 Task: Add Attachment from Trello to Card Card0000000078 in Board Board0000000020 in Workspace WS0000000007 in Trello. Add Cover Blue to Card Card0000000078 in Board Board0000000020 in Workspace WS0000000007 in Trello. Add "Copy Card To …" Button titled Button0000000078 to "bottom" of the list "To Do" to Card Card0000000078 in Board Board0000000020 in Workspace WS0000000007 in Trello. Add Description DS0000000078 to Card Card0000000078 in Board Board0000000020 in Workspace WS0000000007 in Trello. Add Comment CM0000000078 to Card Card0000000078 in Board Board0000000020 in Workspace WS0000000007 in Trello
Action: Mouse moved to (592, 44)
Screenshot: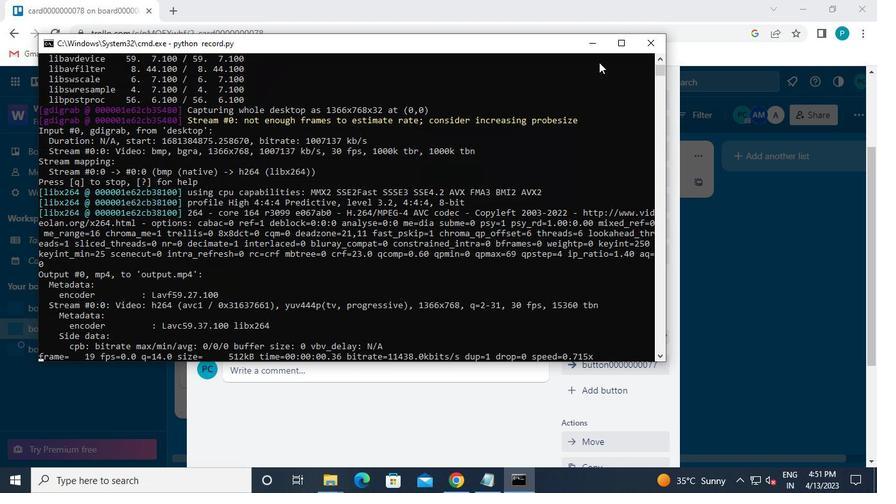 
Action: Mouse pressed left at (592, 44)
Screenshot: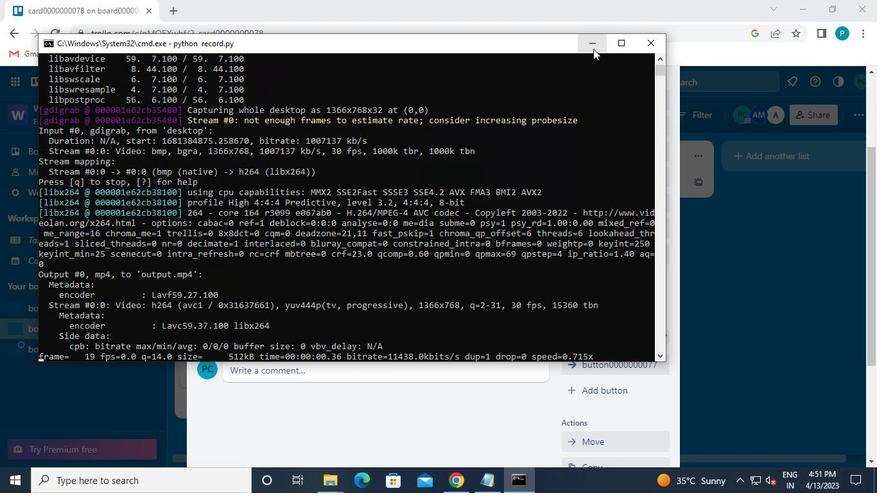 
Action: Mouse moved to (571, 199)
Screenshot: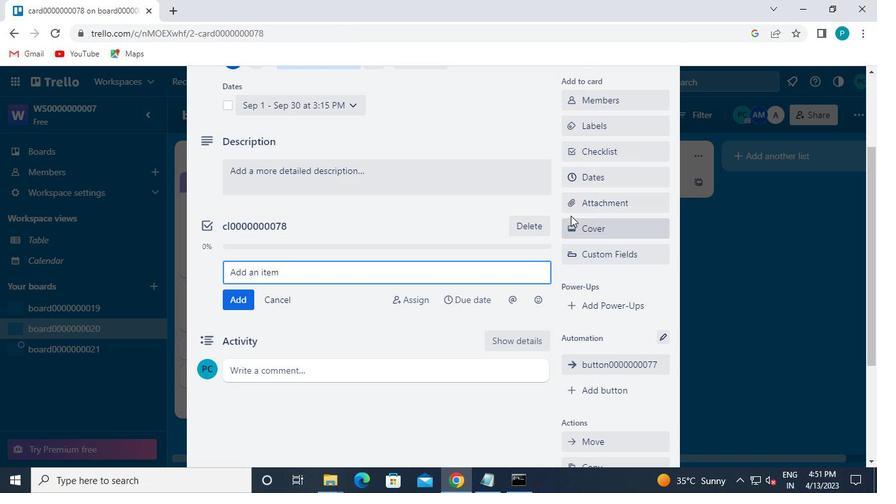 
Action: Mouse pressed left at (571, 199)
Screenshot: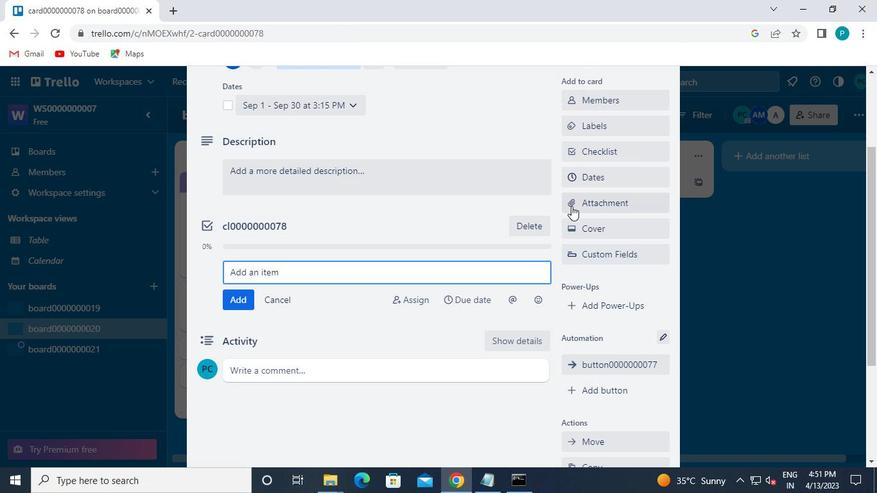 
Action: Mouse moved to (577, 156)
Screenshot: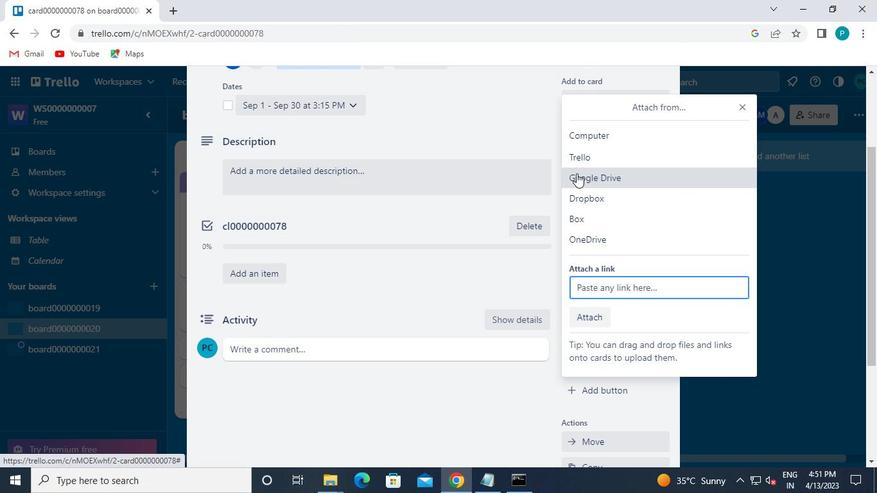 
Action: Mouse pressed left at (577, 156)
Screenshot: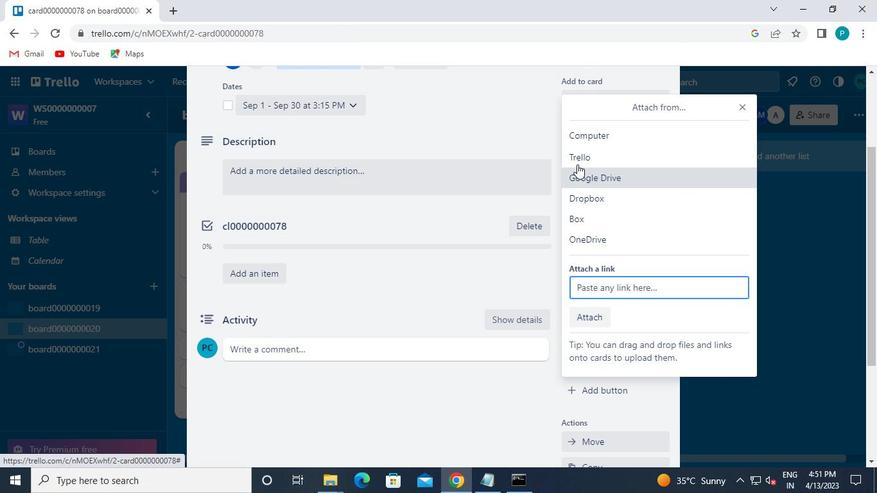 
Action: Mouse moved to (591, 236)
Screenshot: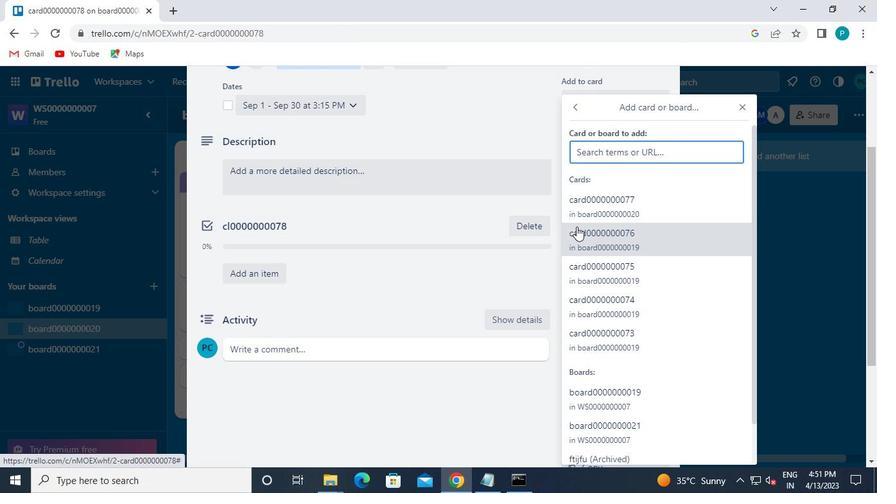 
Action: Mouse pressed left at (591, 236)
Screenshot: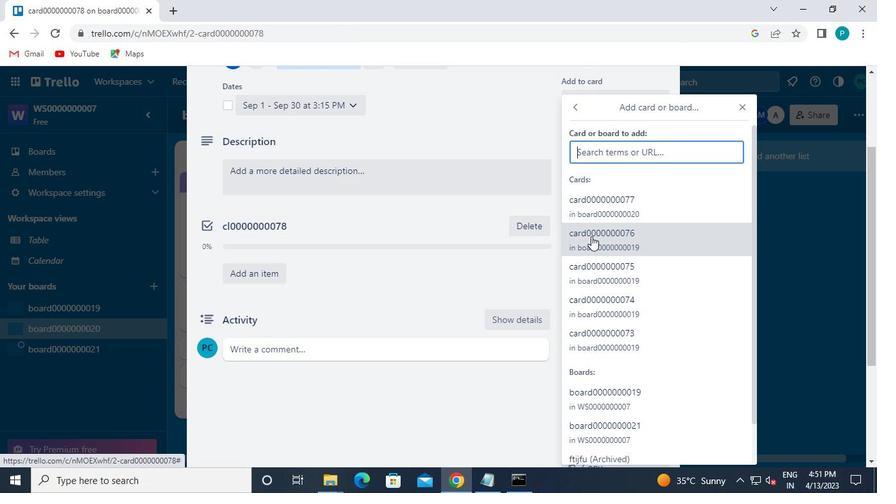 
Action: Mouse moved to (584, 392)
Screenshot: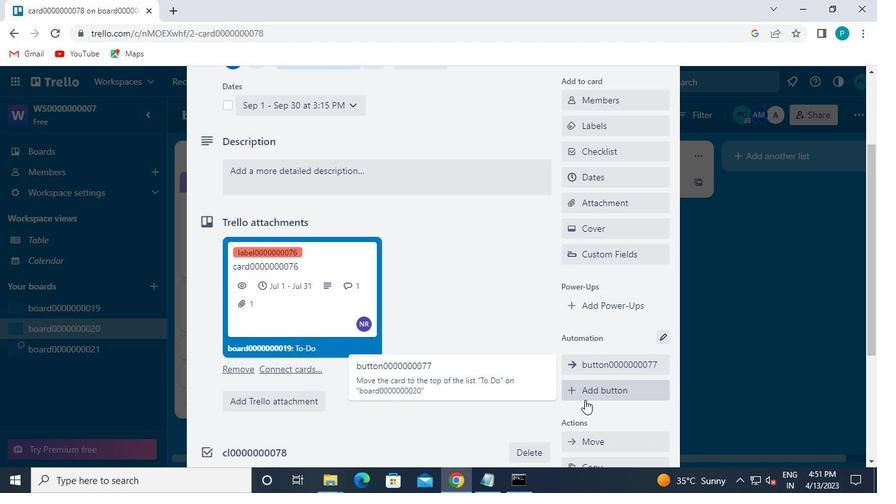 
Action: Mouse pressed left at (584, 392)
Screenshot: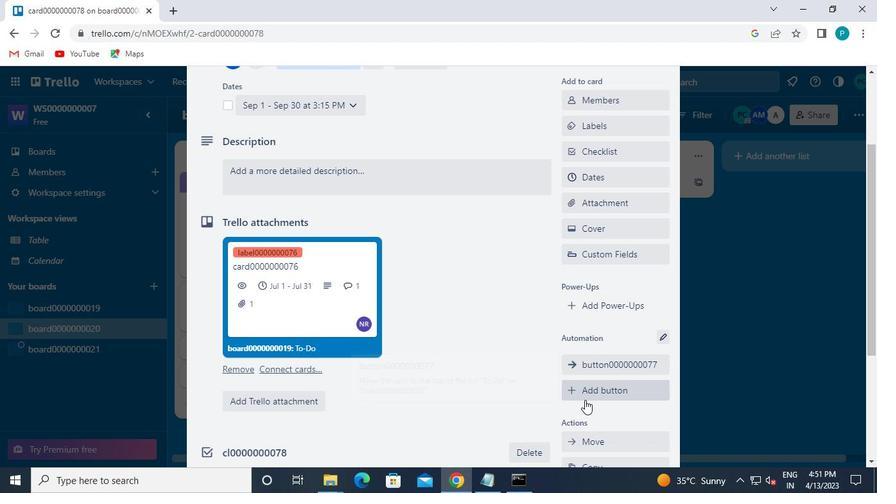 
Action: Mouse moved to (748, 111)
Screenshot: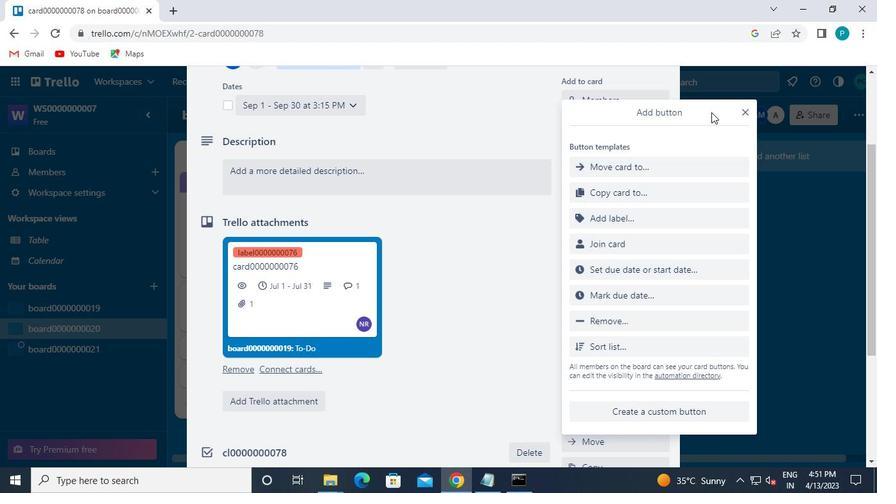 
Action: Mouse pressed left at (748, 111)
Screenshot: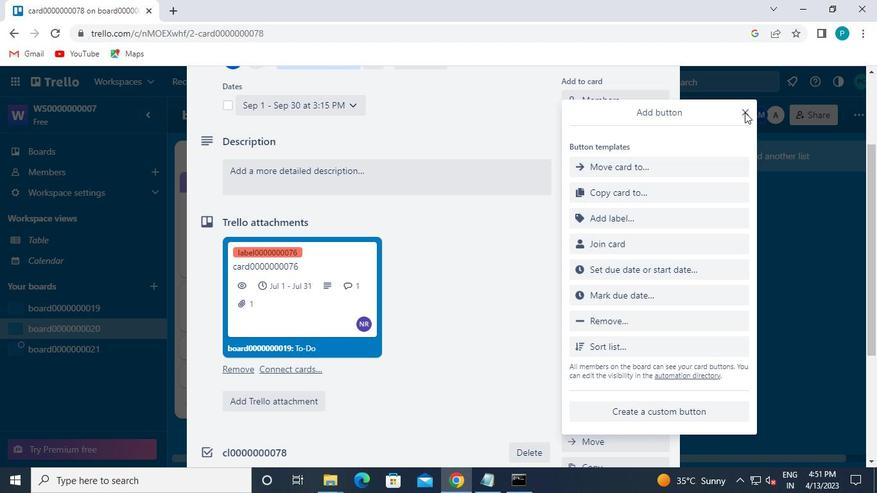 
Action: Mouse moved to (607, 224)
Screenshot: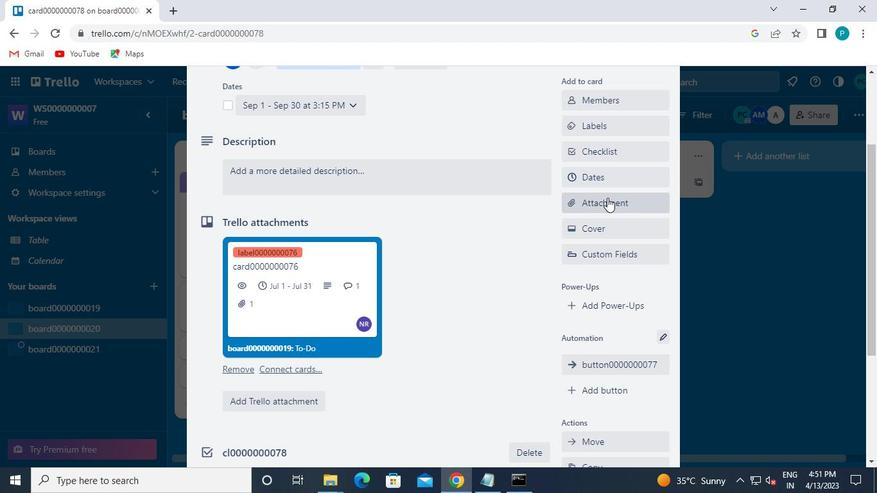 
Action: Mouse pressed left at (607, 224)
Screenshot: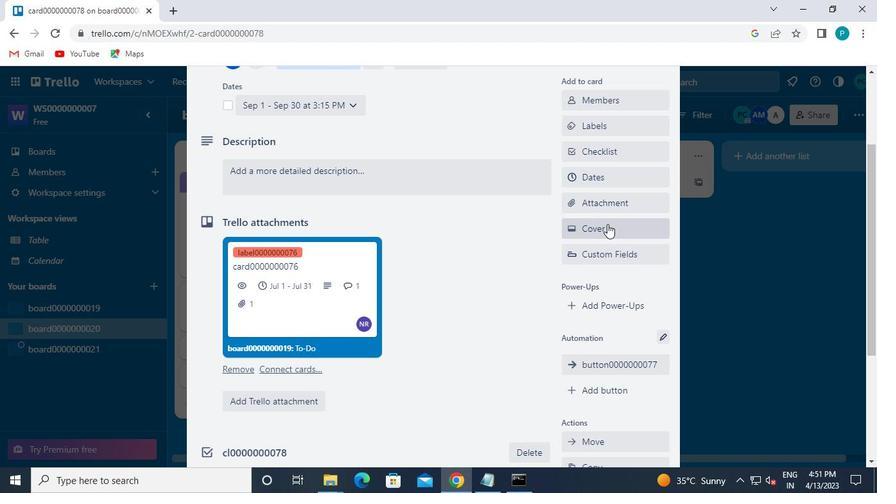 
Action: Mouse moved to (731, 222)
Screenshot: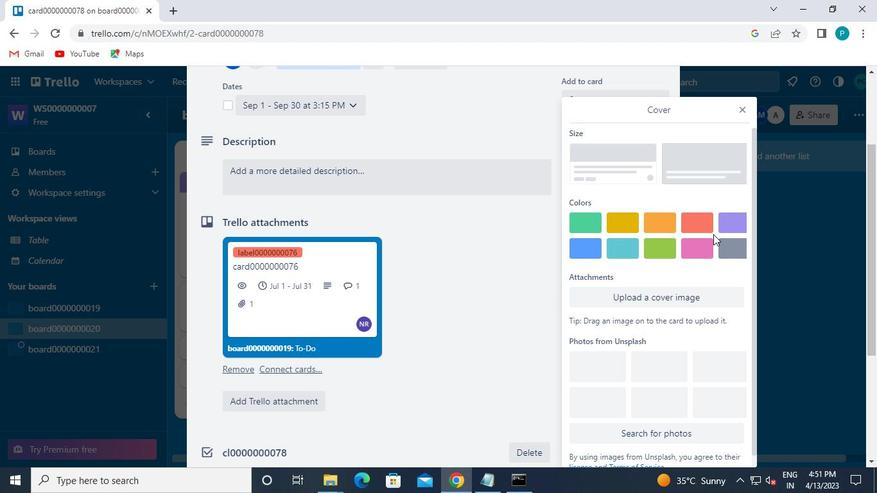 
Action: Mouse pressed left at (731, 222)
Screenshot: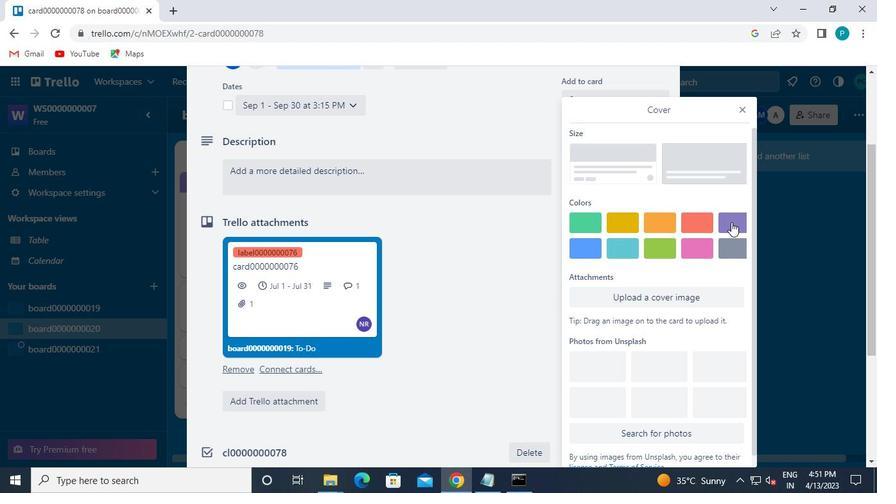 
Action: Mouse moved to (601, 270)
Screenshot: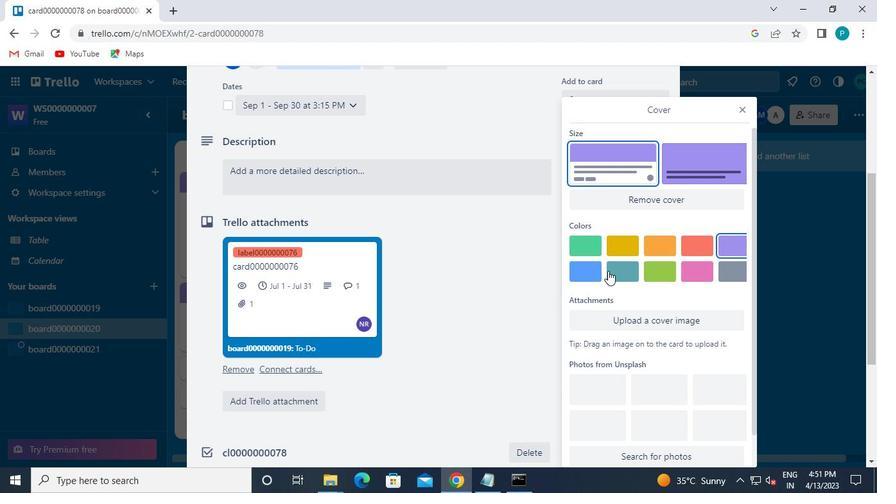 
Action: Mouse pressed left at (601, 270)
Screenshot: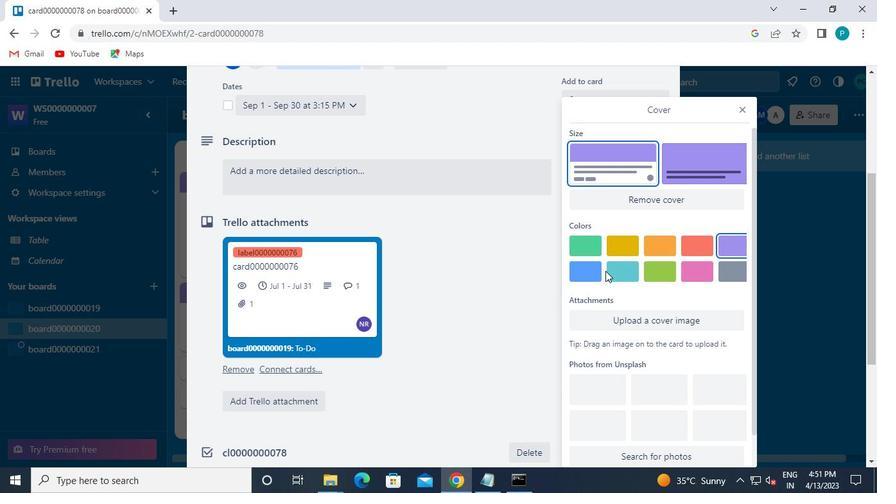 
Action: Mouse moved to (595, 270)
Screenshot: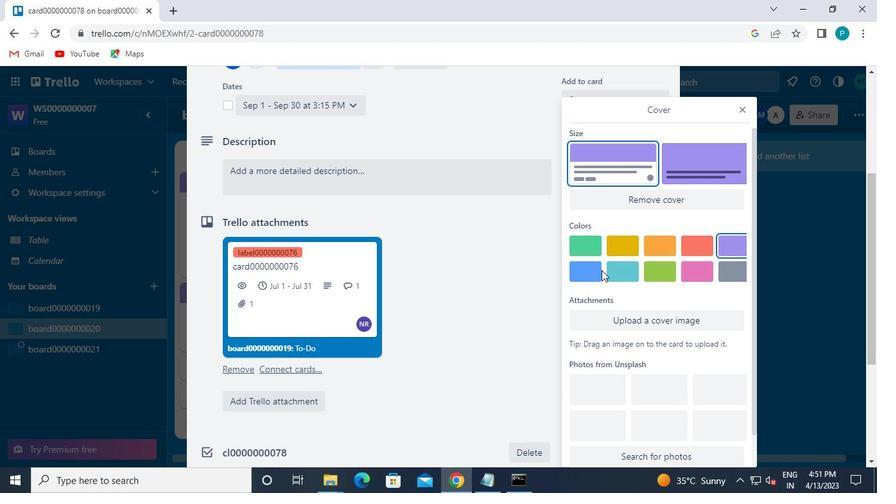 
Action: Mouse pressed left at (595, 270)
Screenshot: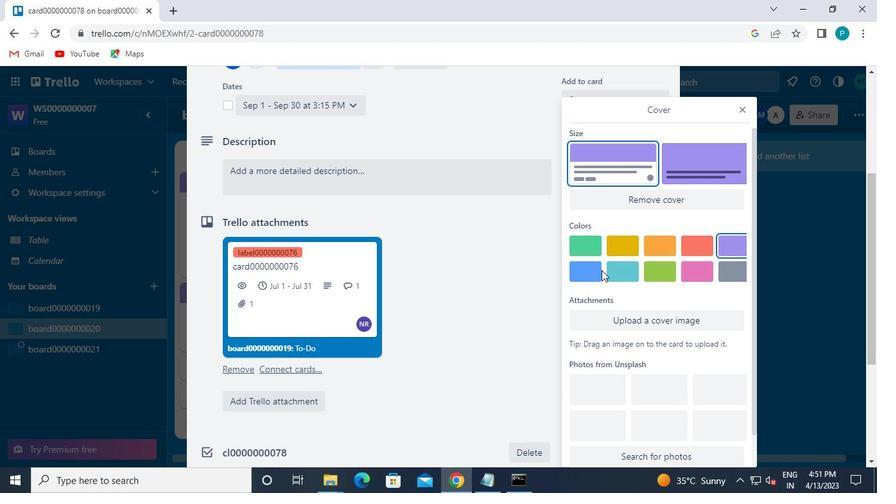 
Action: Mouse moved to (746, 105)
Screenshot: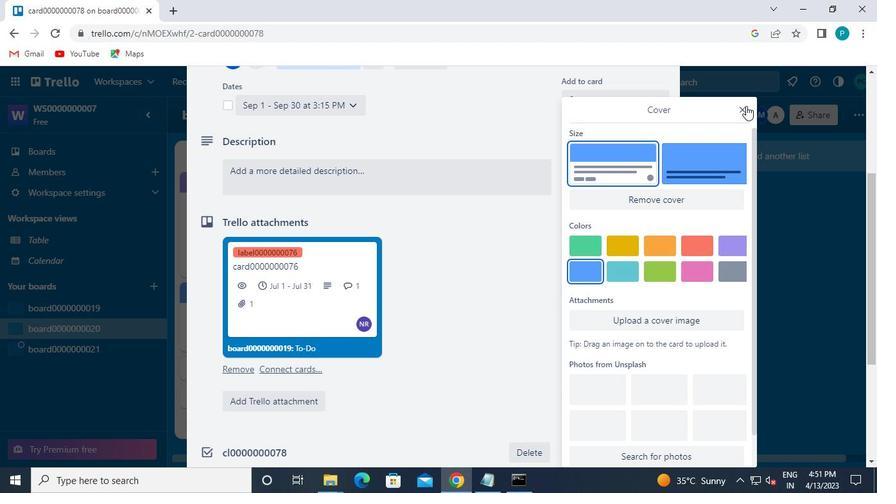 
Action: Mouse pressed left at (746, 105)
Screenshot: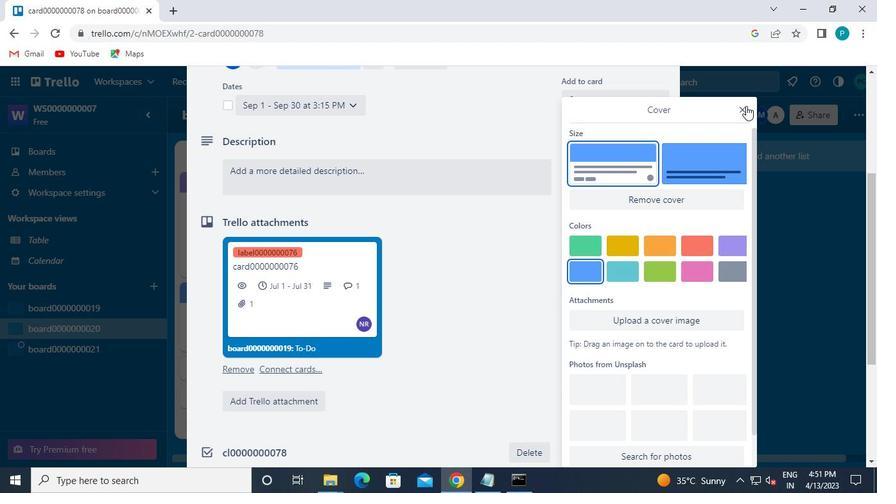 
Action: Mouse moved to (621, 364)
Screenshot: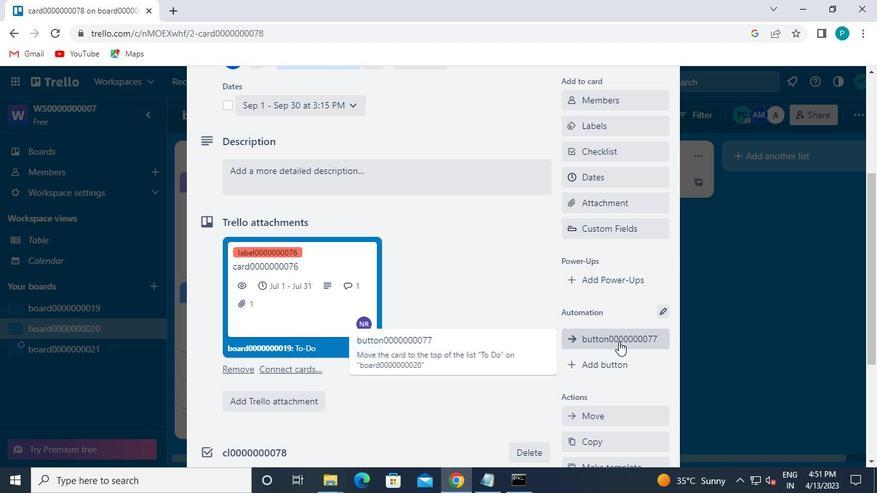
Action: Mouse pressed left at (621, 364)
Screenshot: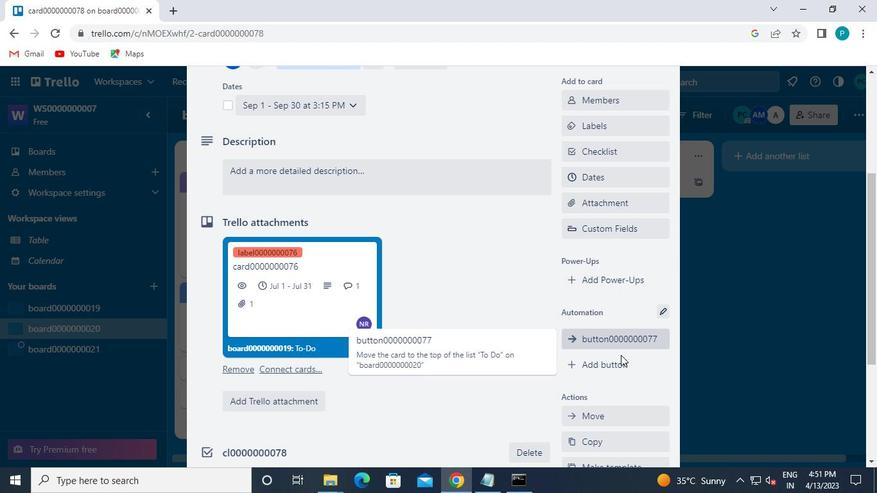 
Action: Mouse moved to (598, 194)
Screenshot: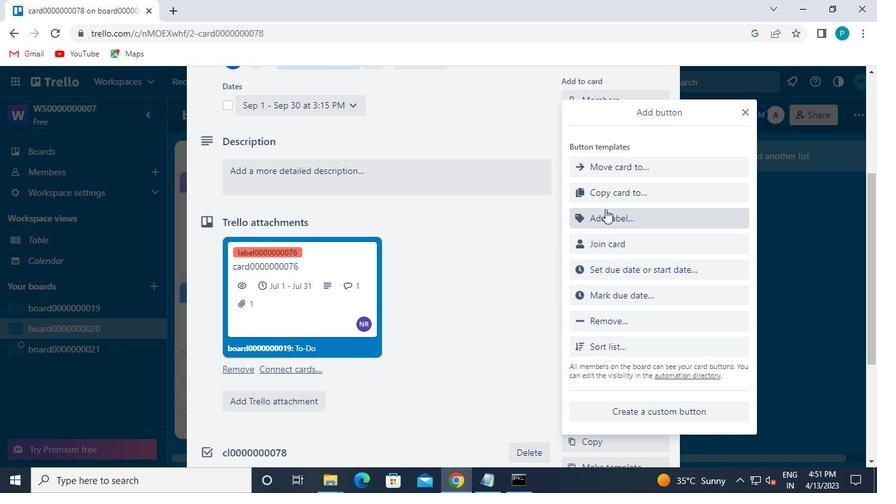 
Action: Mouse pressed left at (598, 194)
Screenshot: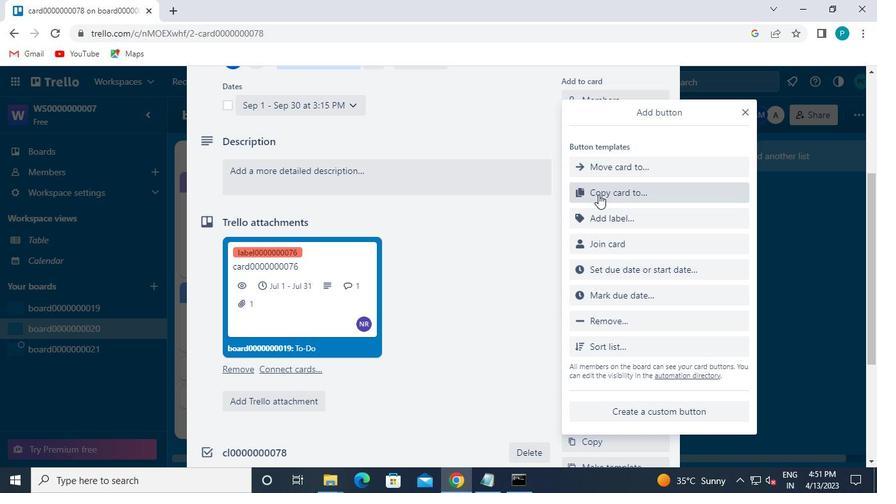 
Action: Mouse moved to (619, 162)
Screenshot: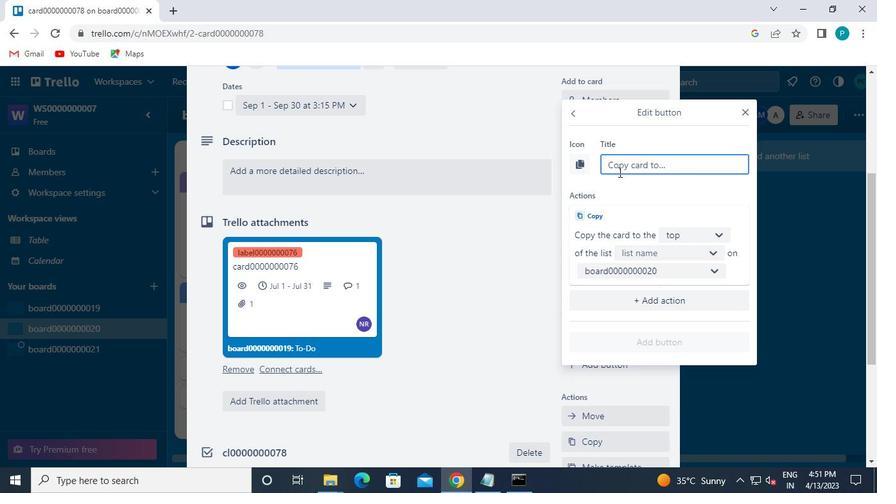 
Action: Mouse pressed left at (619, 162)
Screenshot: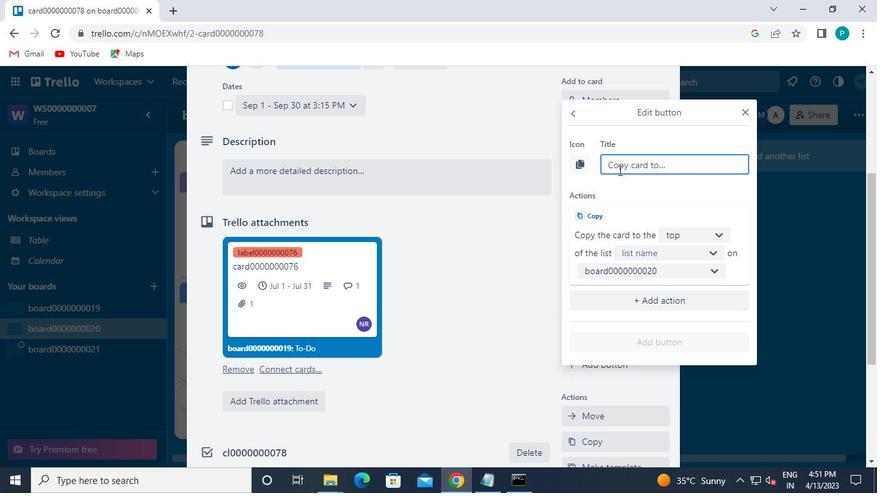 
Action: Mouse moved to (28, 493)
Screenshot: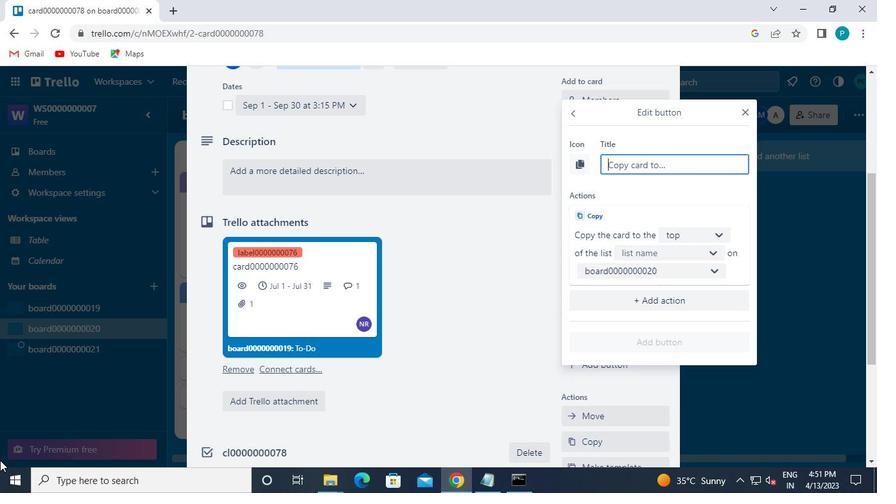 
Action: Keyboard b
Screenshot: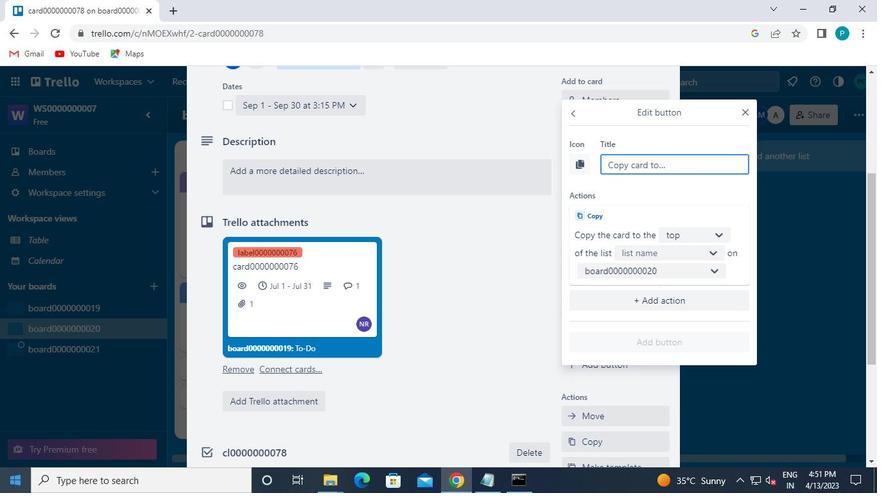 
Action: Keyboard u
Screenshot: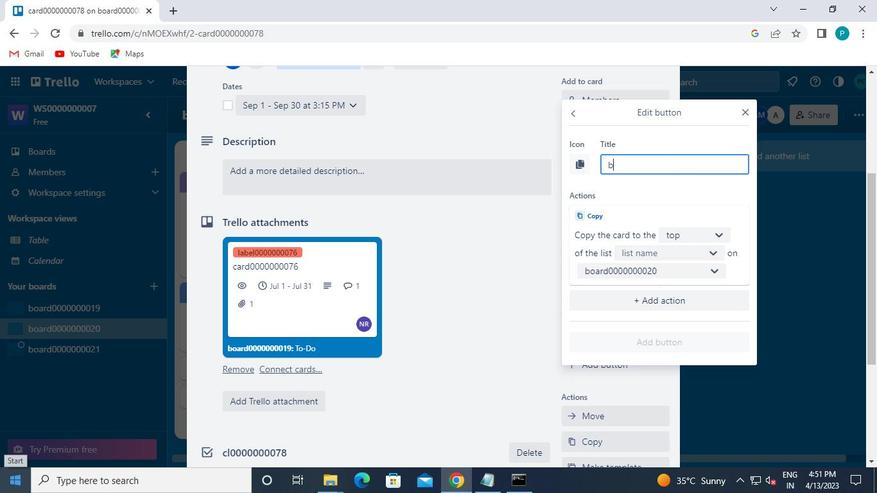 
Action: Keyboard t
Screenshot: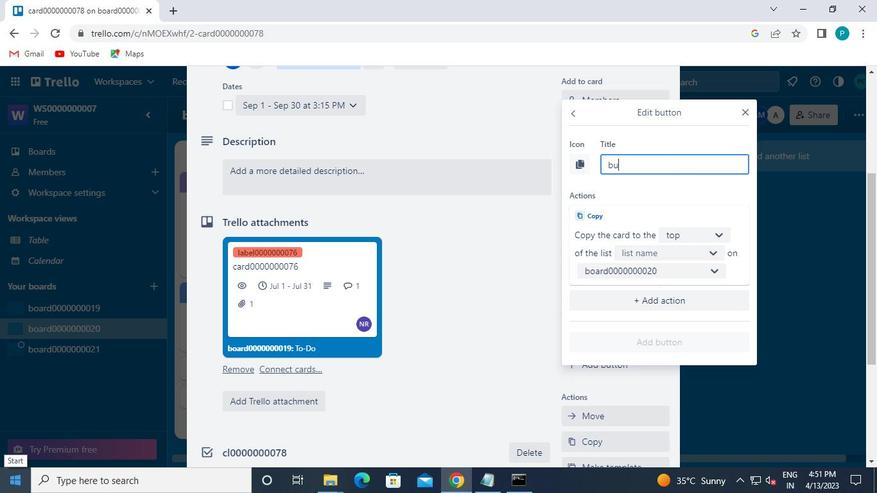 
Action: Keyboard t
Screenshot: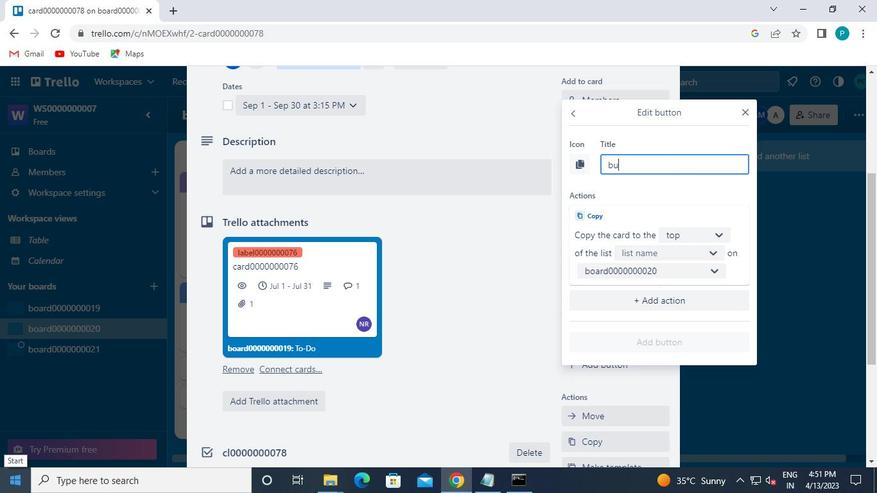 
Action: Keyboard o
Screenshot: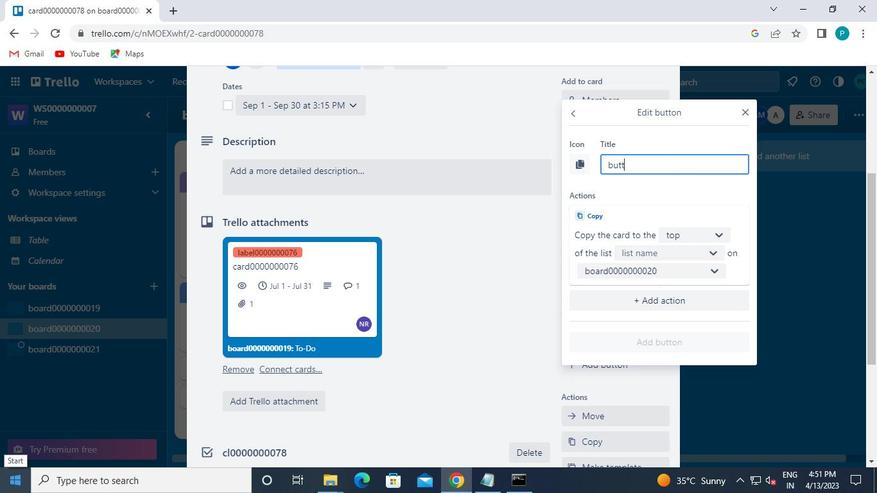 
Action: Keyboard n
Screenshot: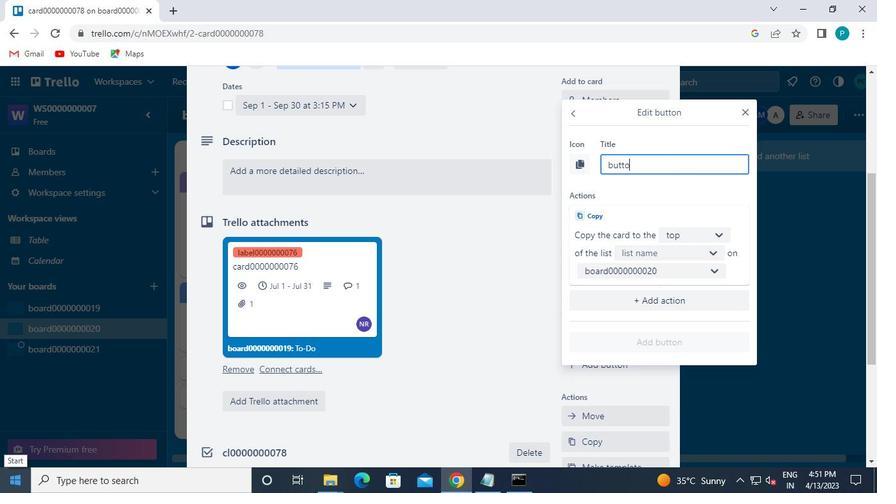 
Action: Keyboard 0
Screenshot: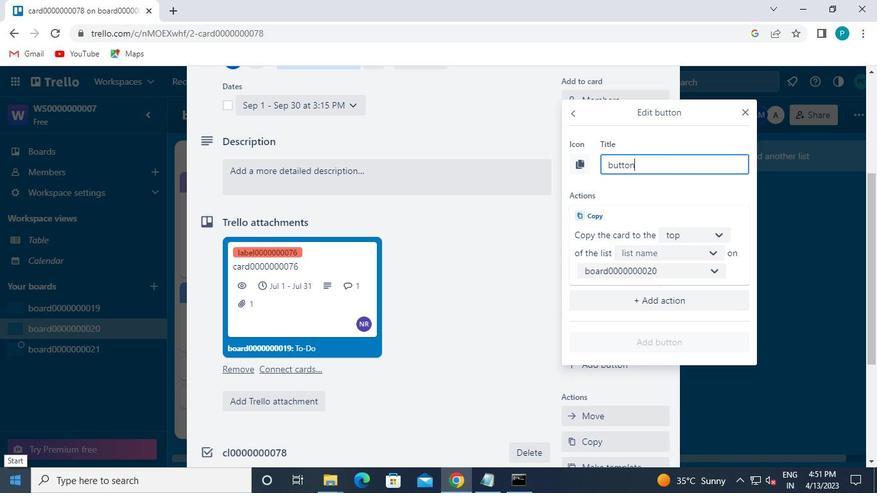 
Action: Keyboard 0
Screenshot: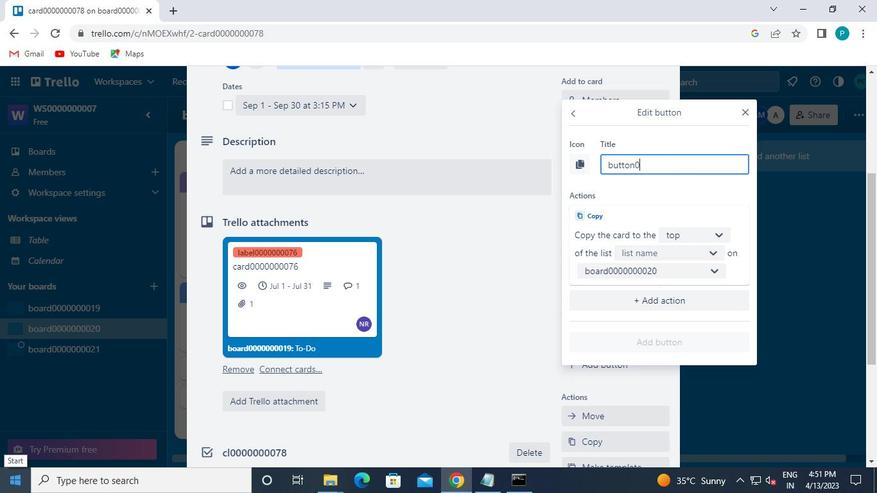
Action: Keyboard 0
Screenshot: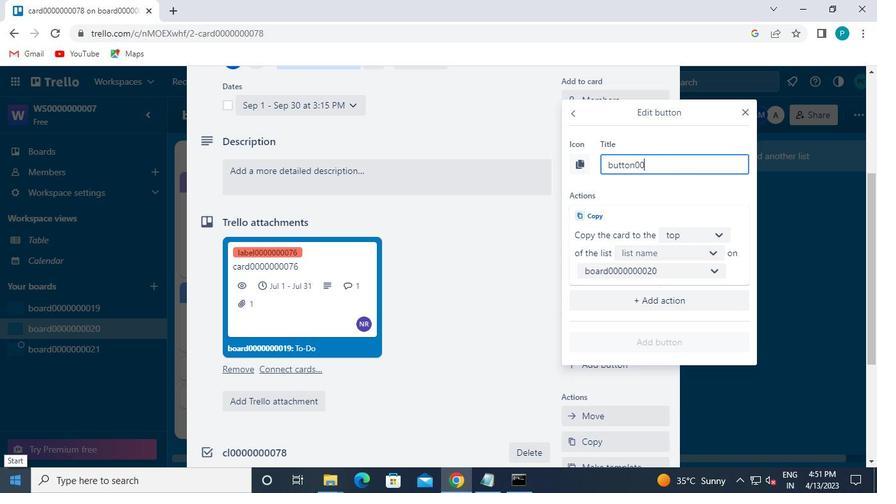 
Action: Keyboard 0
Screenshot: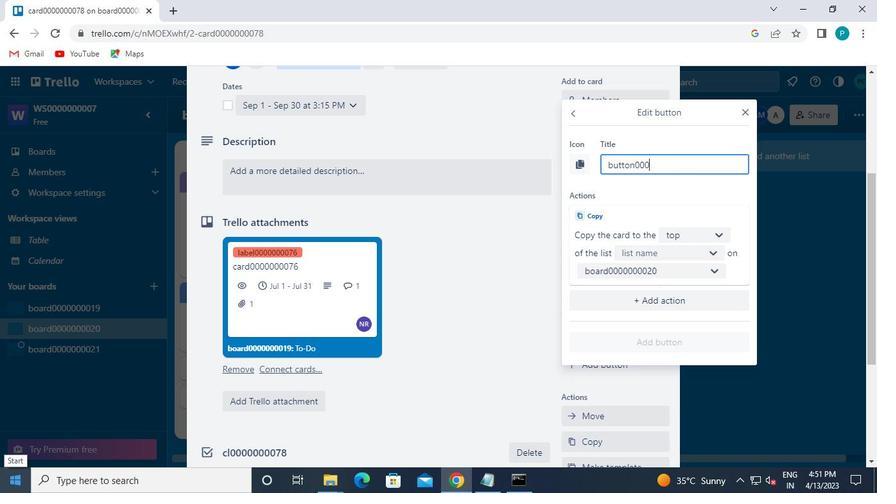
Action: Keyboard 0
Screenshot: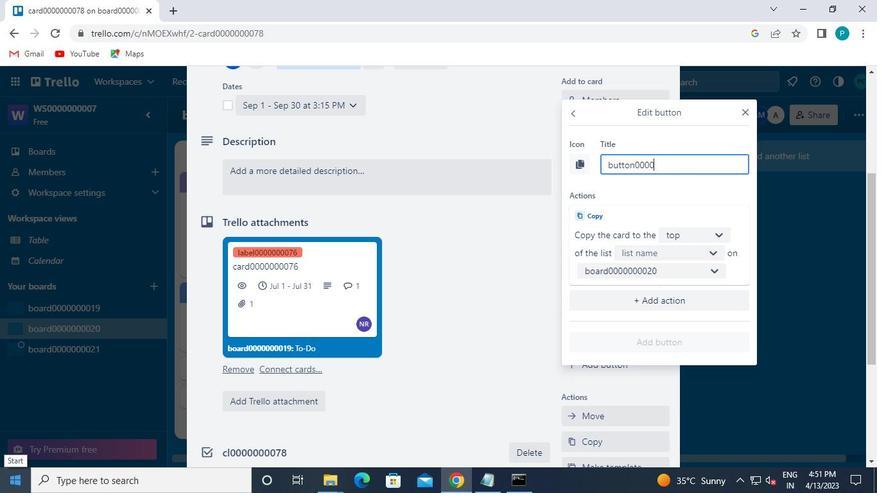 
Action: Keyboard 0
Screenshot: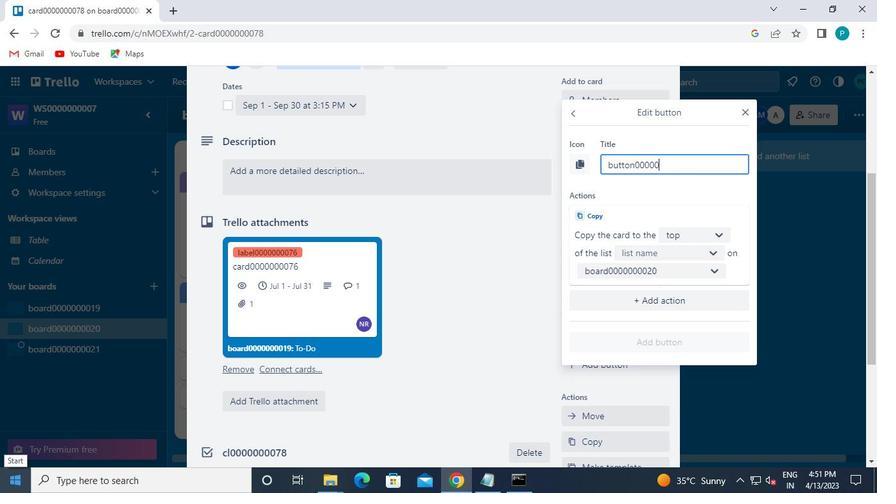 
Action: Keyboard 0
Screenshot: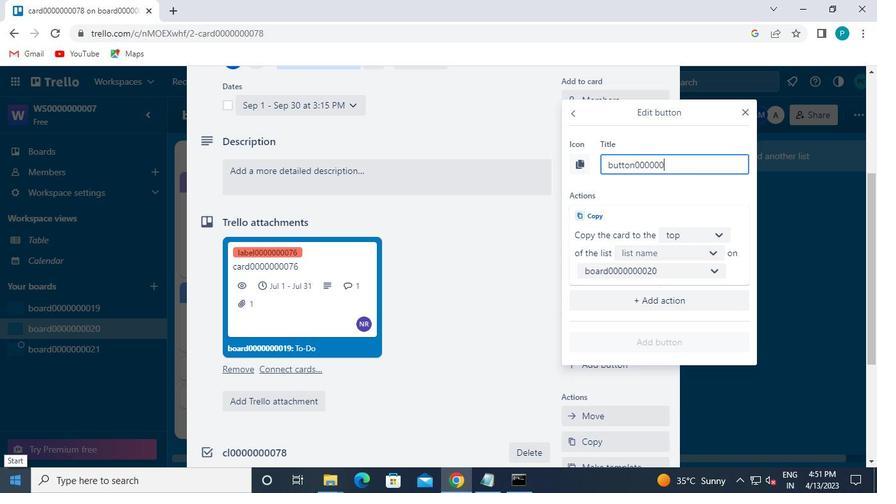 
Action: Keyboard 0
Screenshot: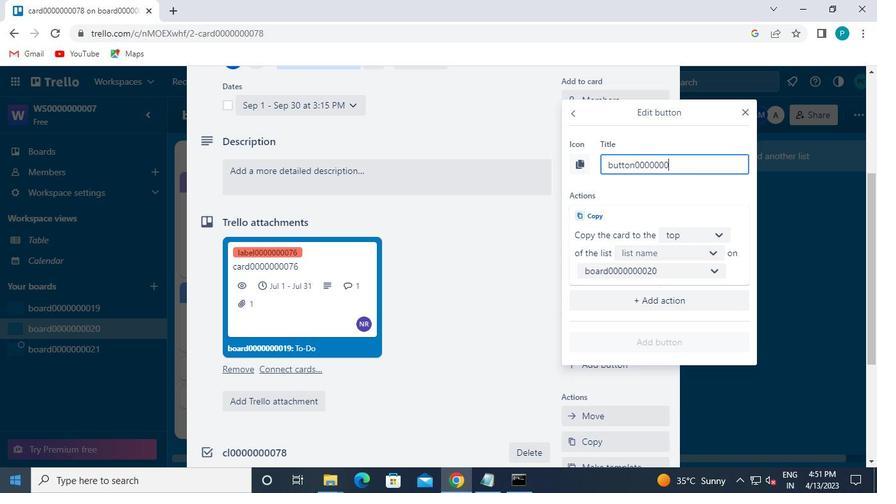 
Action: Keyboard 7
Screenshot: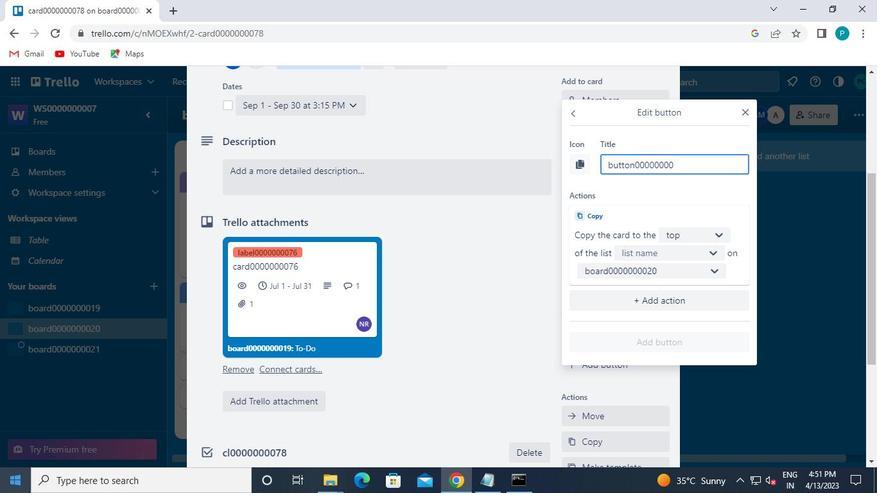 
Action: Keyboard 8
Screenshot: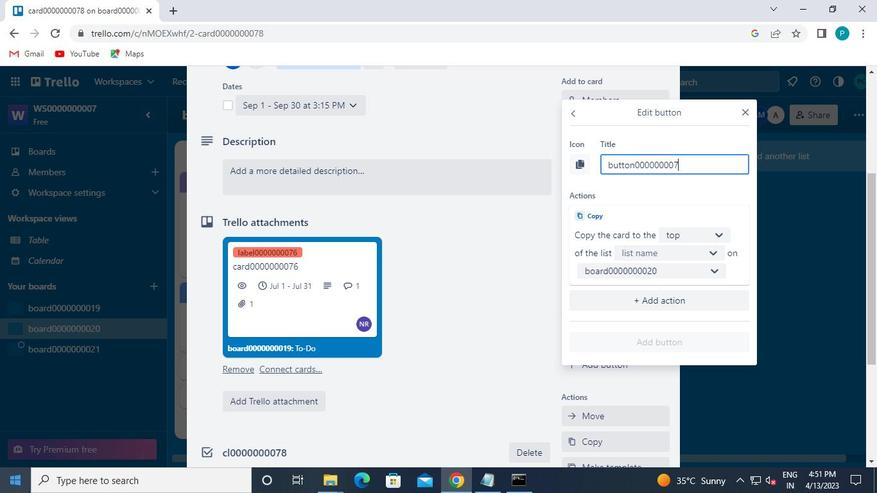 
Action: Mouse moved to (692, 239)
Screenshot: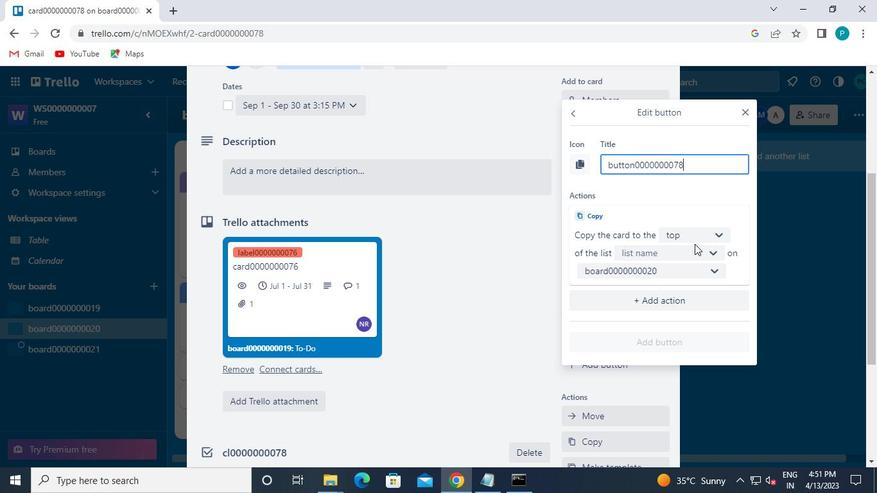 
Action: Mouse pressed left at (692, 239)
Screenshot: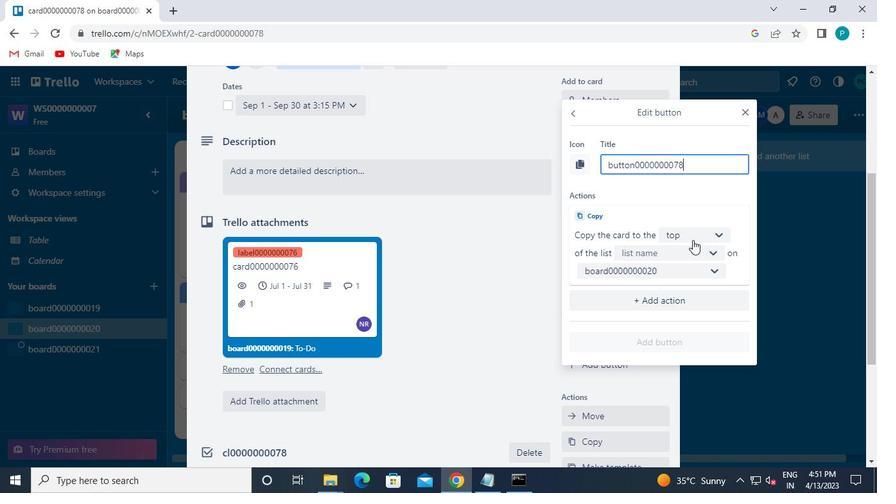 
Action: Mouse moved to (702, 282)
Screenshot: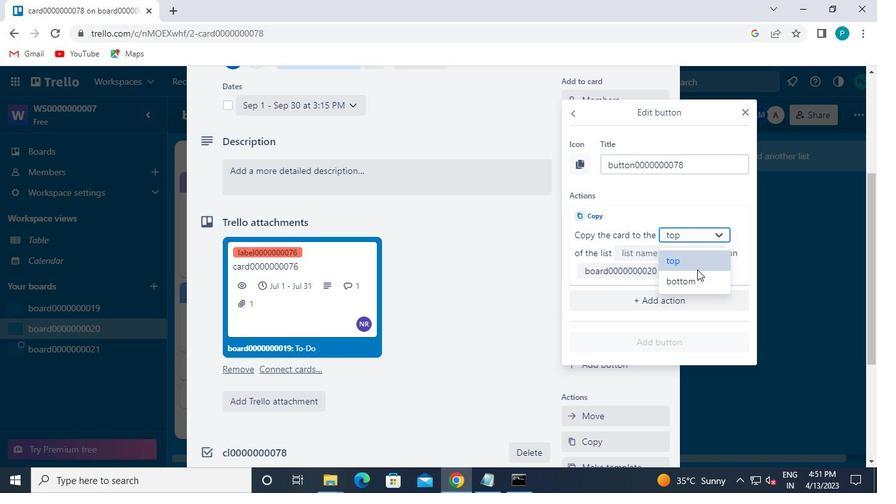 
Action: Mouse pressed left at (702, 282)
Screenshot: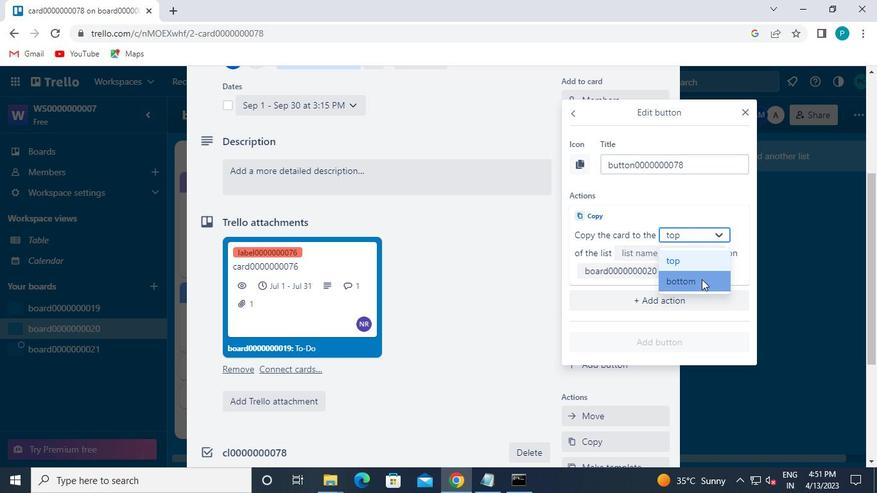 
Action: Mouse moved to (640, 254)
Screenshot: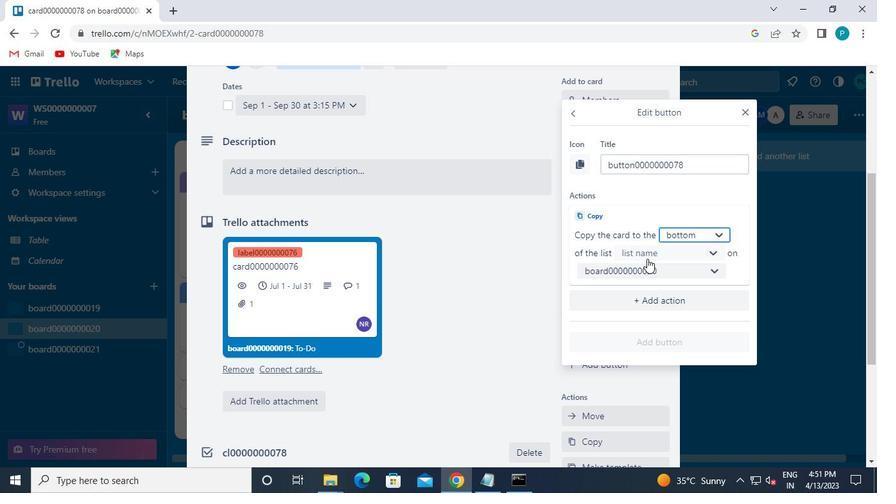 
Action: Mouse pressed left at (640, 254)
Screenshot: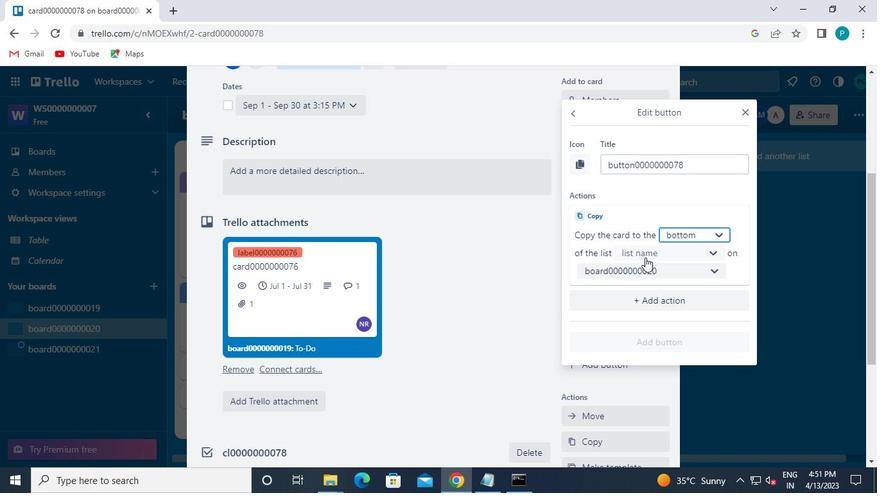 
Action: Mouse moved to (645, 278)
Screenshot: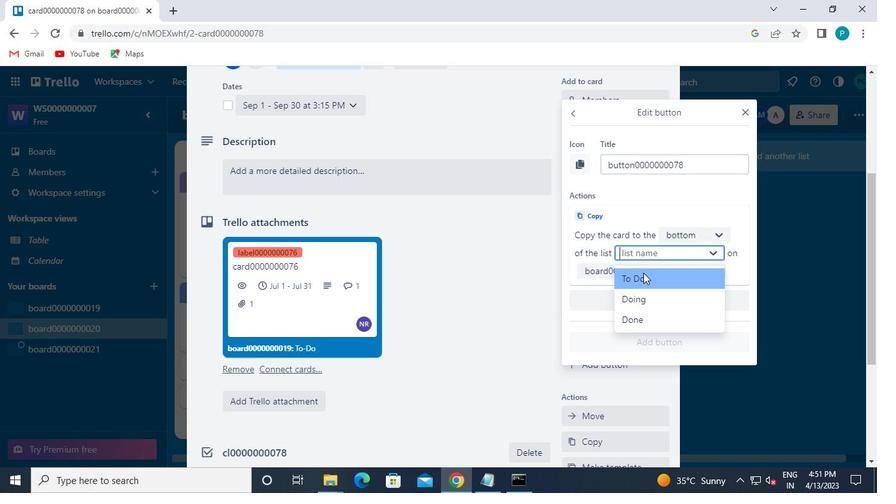 
Action: Mouse pressed left at (645, 278)
Screenshot: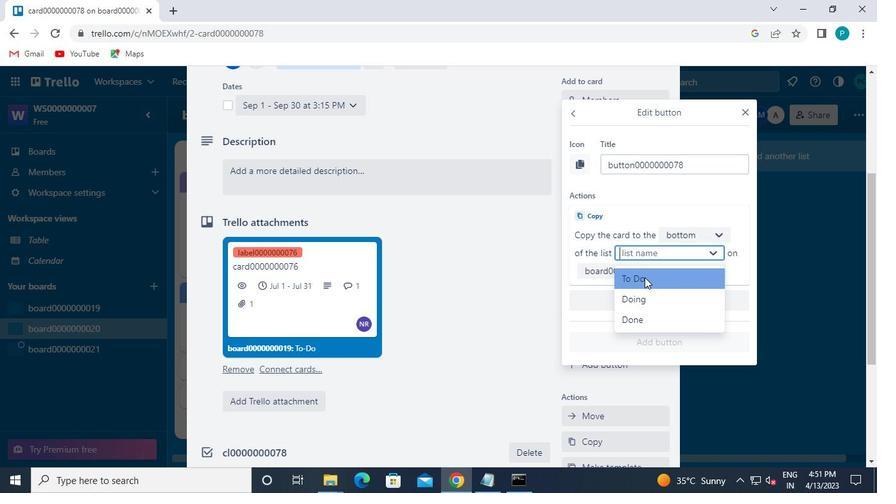 
Action: Mouse moved to (681, 346)
Screenshot: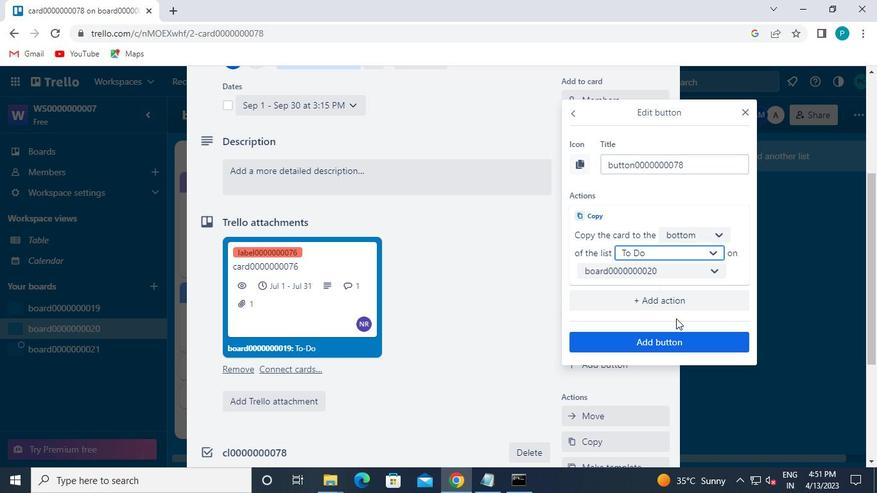 
Action: Mouse pressed left at (681, 346)
Screenshot: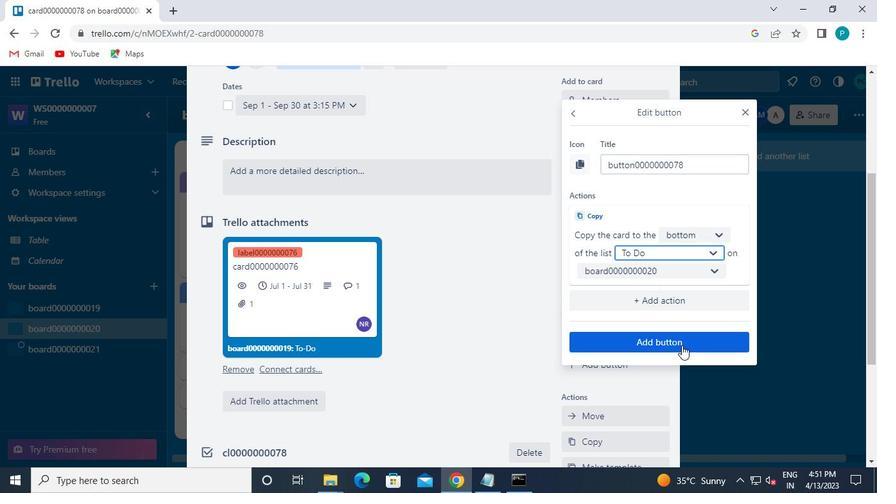 
Action: Mouse moved to (262, 165)
Screenshot: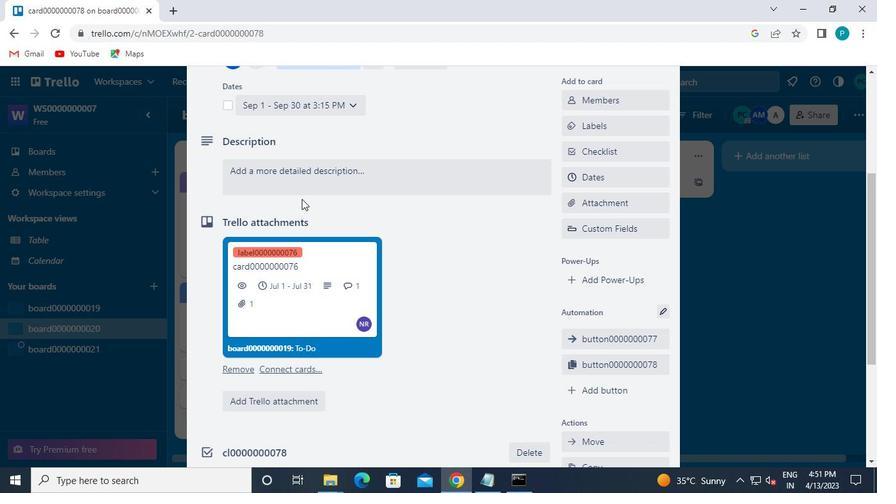 
Action: Mouse pressed left at (262, 165)
Screenshot: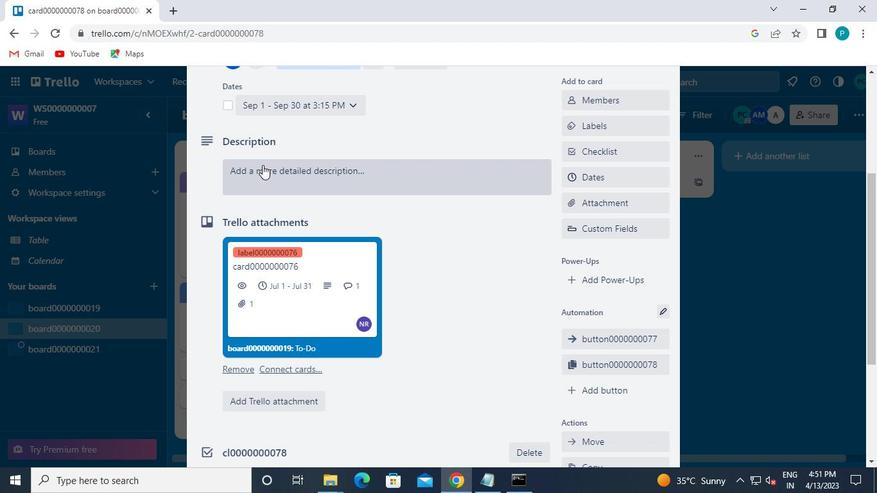 
Action: Mouse moved to (283, 186)
Screenshot: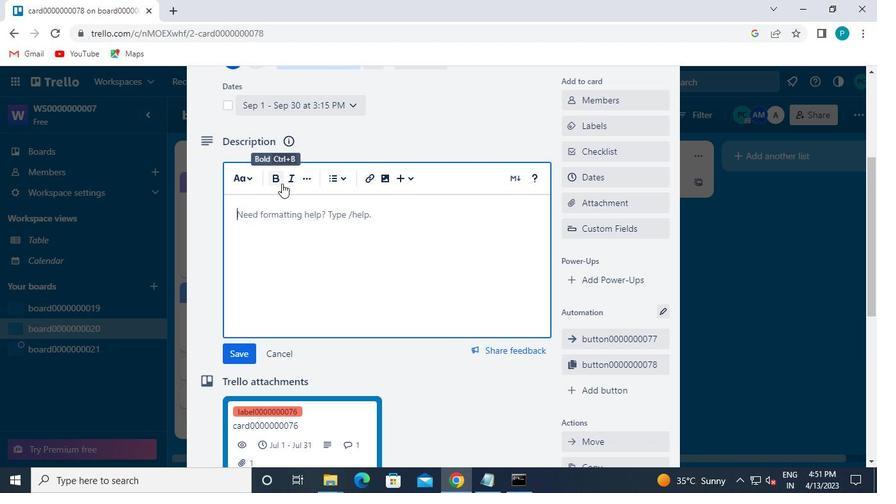 
Action: Keyboard Key.caps_lock
Screenshot: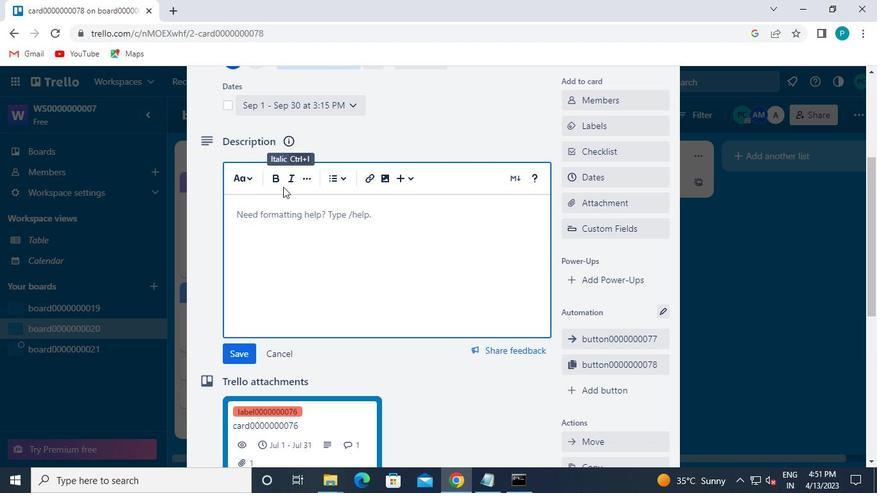 
Action: Keyboard d
Screenshot: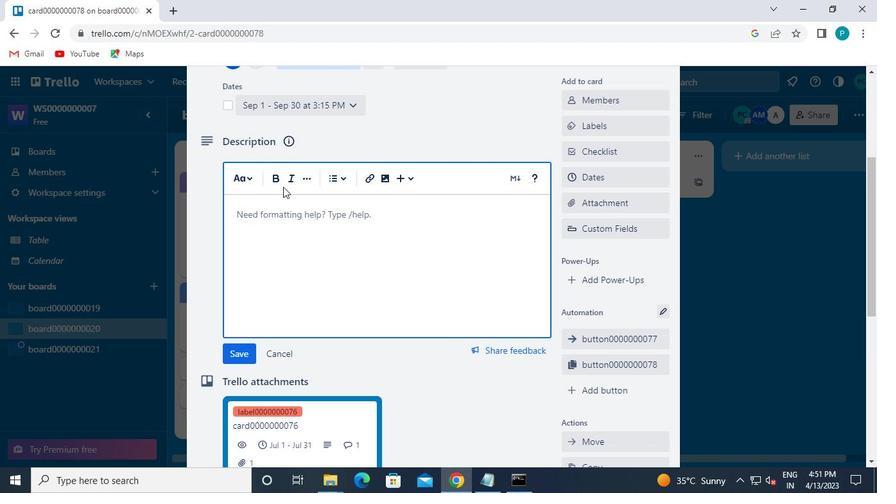 
Action: Keyboard s
Screenshot: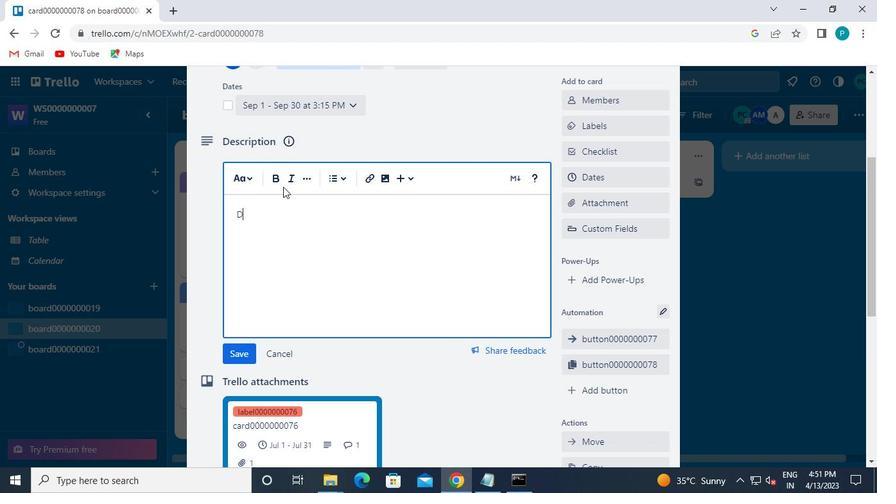 
Action: Keyboard 0
Screenshot: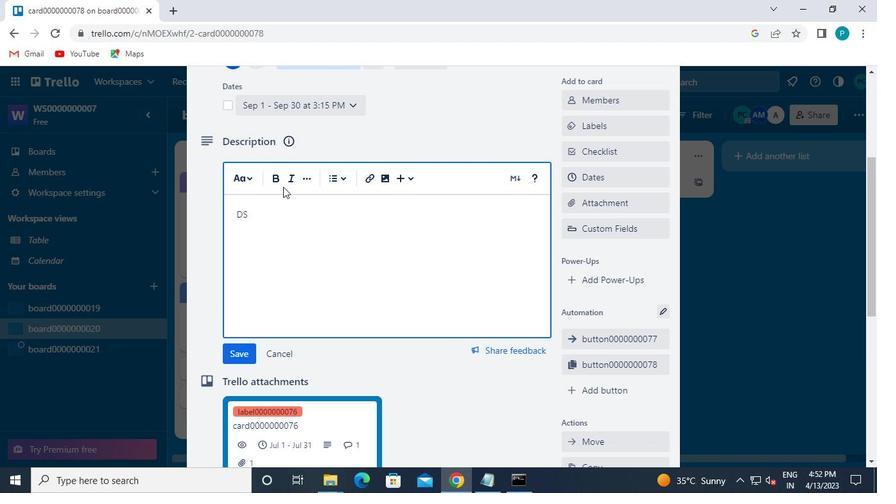 
Action: Keyboard 0
Screenshot: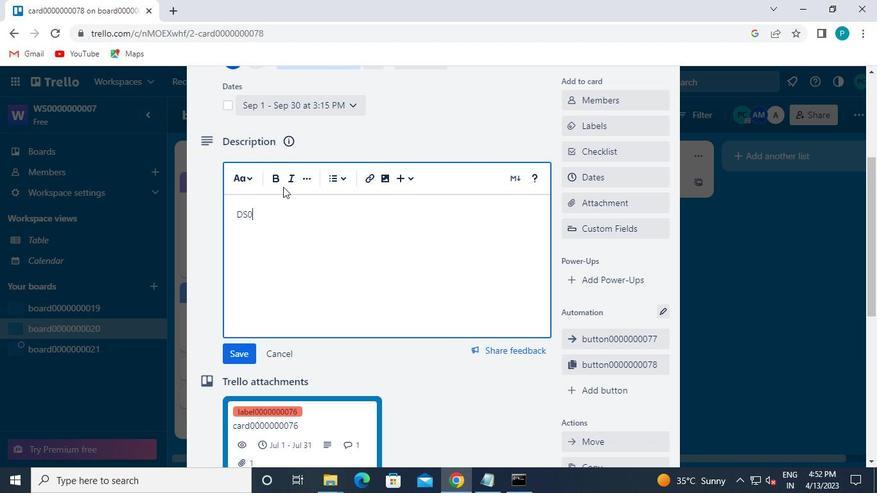 
Action: Keyboard 0
Screenshot: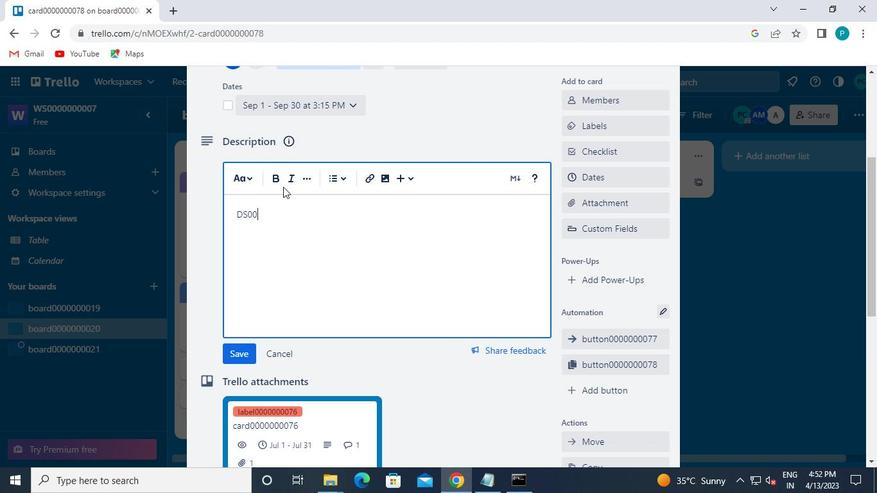 
Action: Keyboard 0
Screenshot: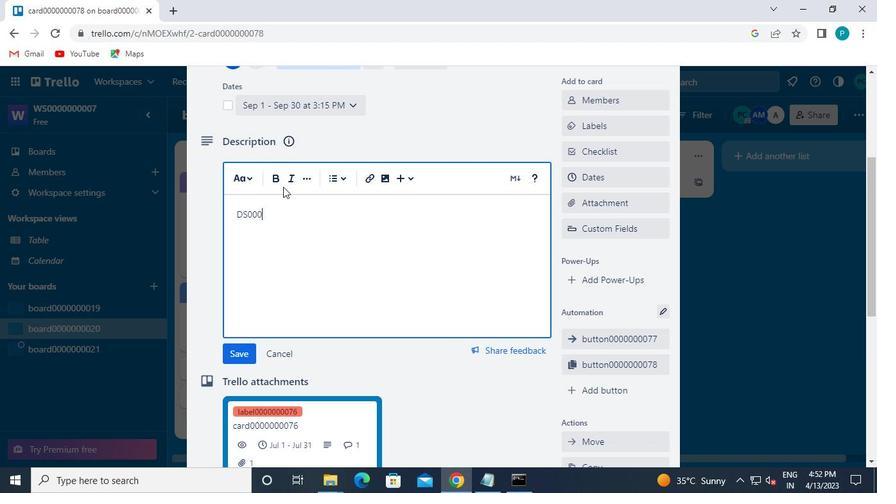 
Action: Keyboard 0
Screenshot: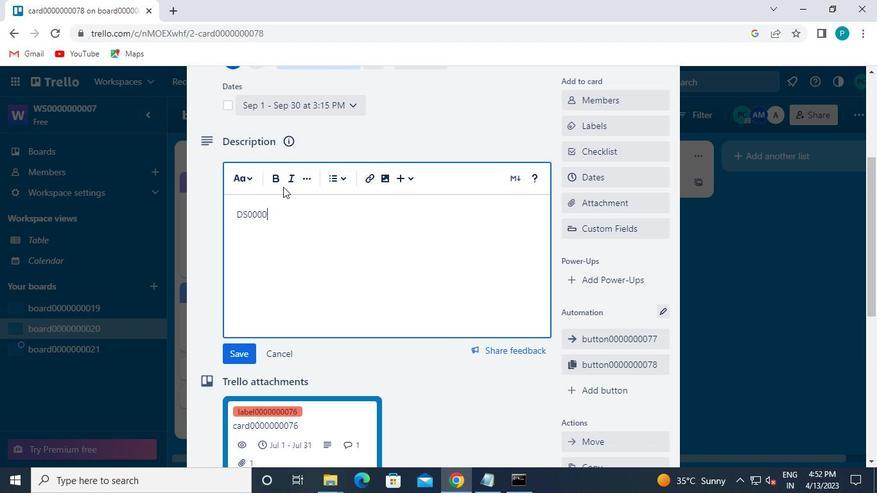 
Action: Keyboard 0
Screenshot: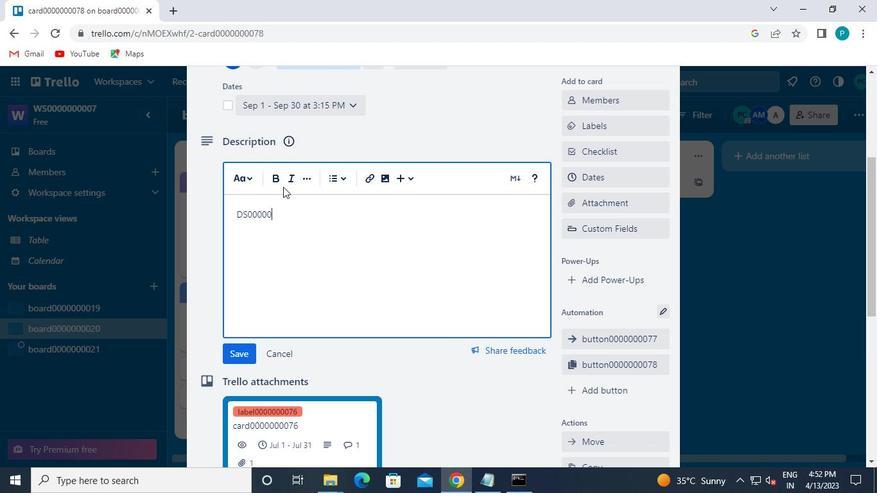 
Action: Keyboard 0
Screenshot: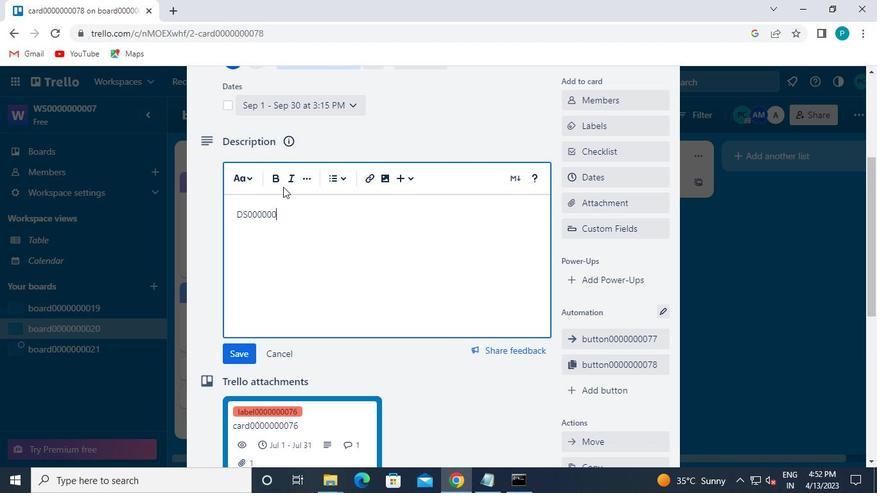 
Action: Keyboard 0
Screenshot: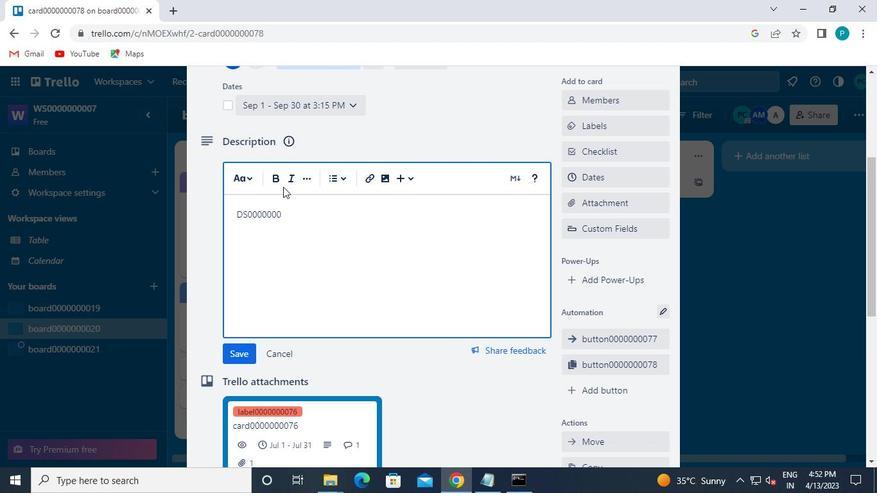 
Action: Keyboard 7
Screenshot: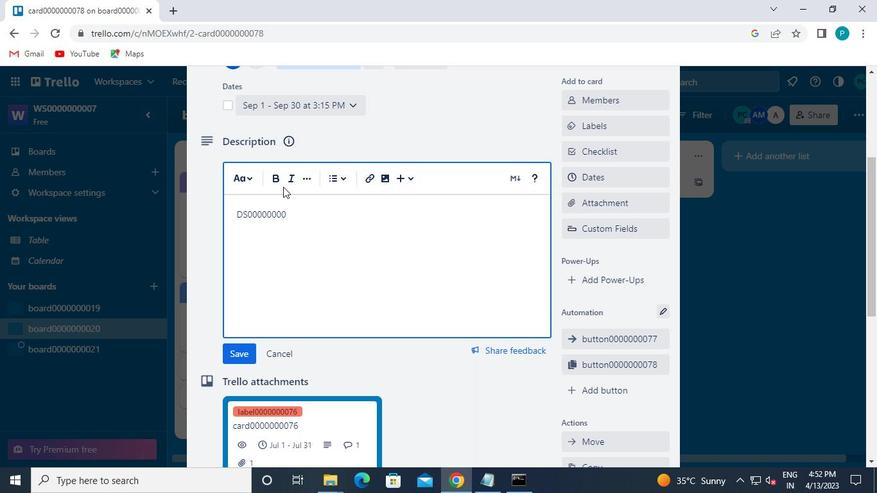 
Action: Keyboard 8
Screenshot: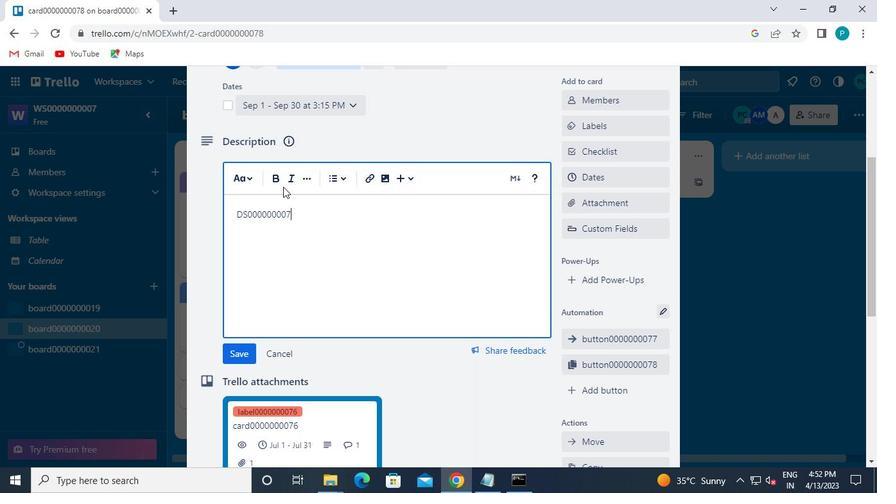 
Action: Mouse moved to (231, 290)
Screenshot: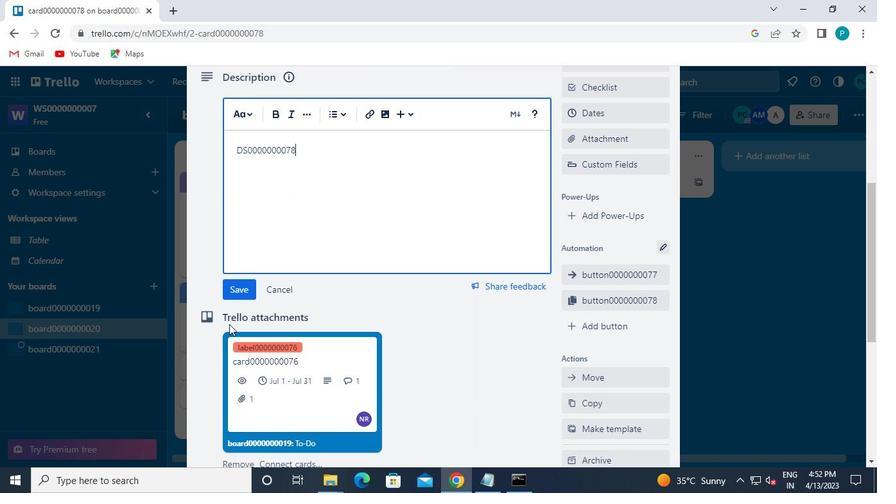 
Action: Mouse pressed left at (231, 290)
Screenshot: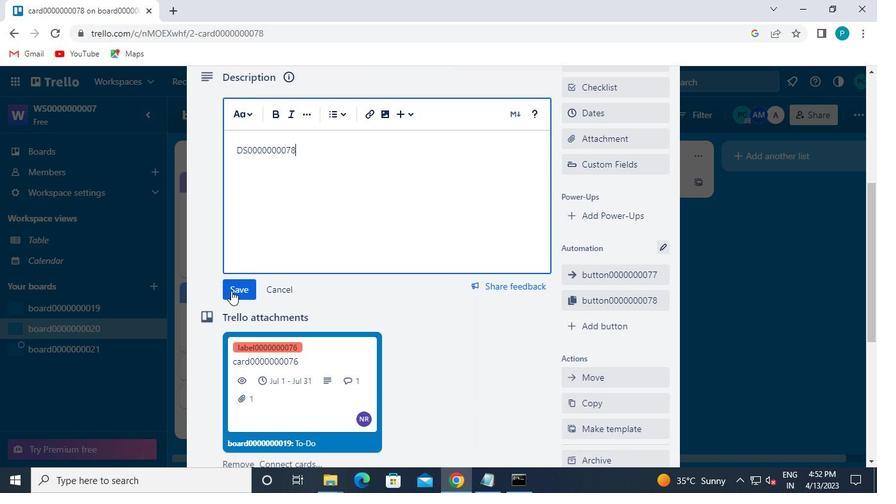 
Action: Mouse moved to (262, 380)
Screenshot: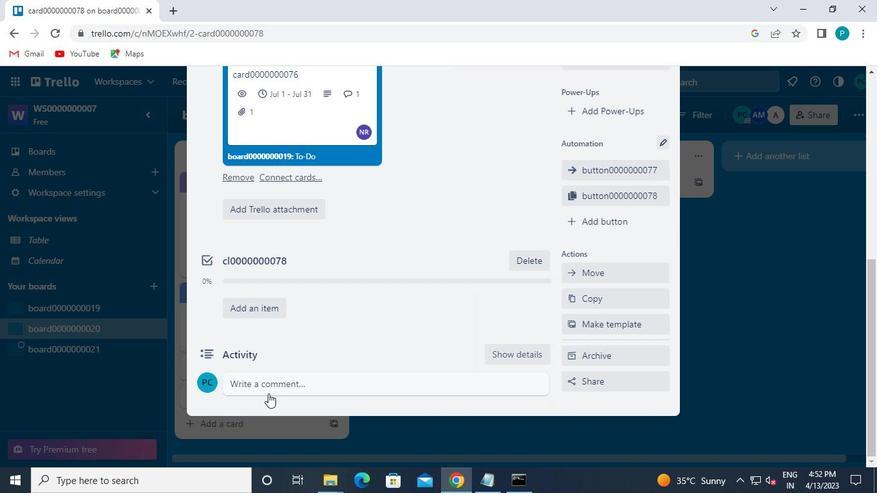 
Action: Mouse pressed left at (262, 380)
Screenshot: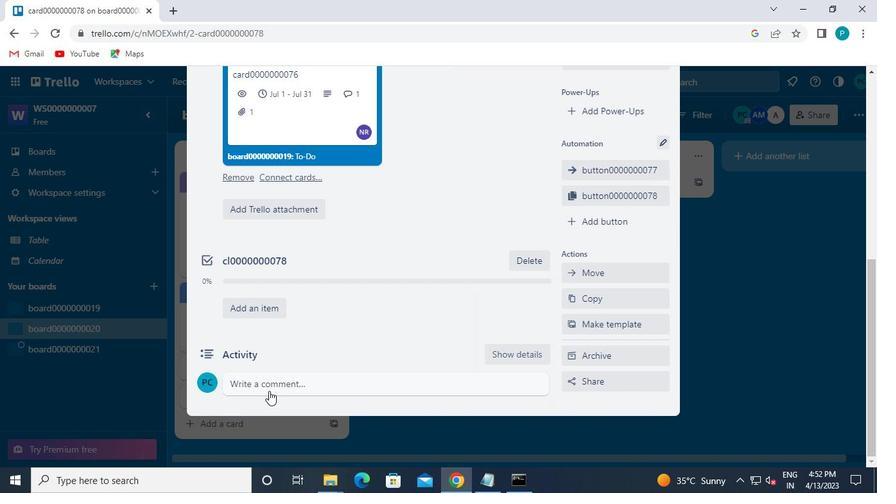 
Action: Mouse moved to (0, 459)
Screenshot: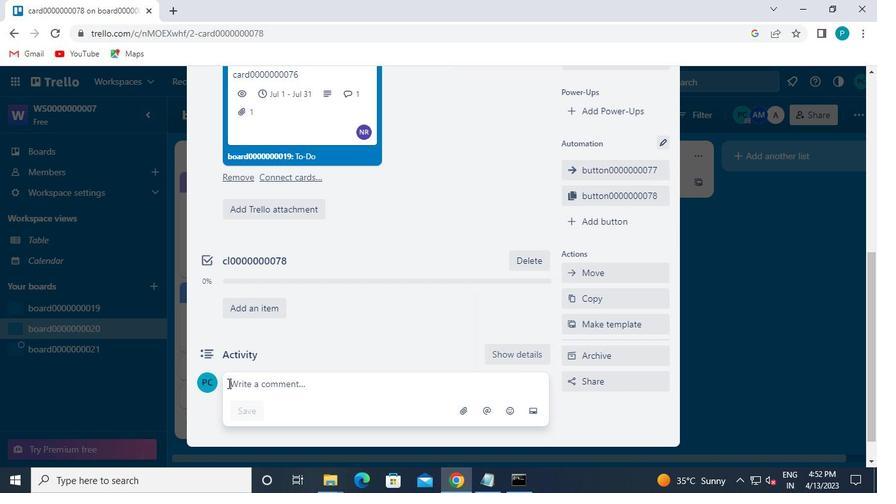 
Action: Keyboard c
Screenshot: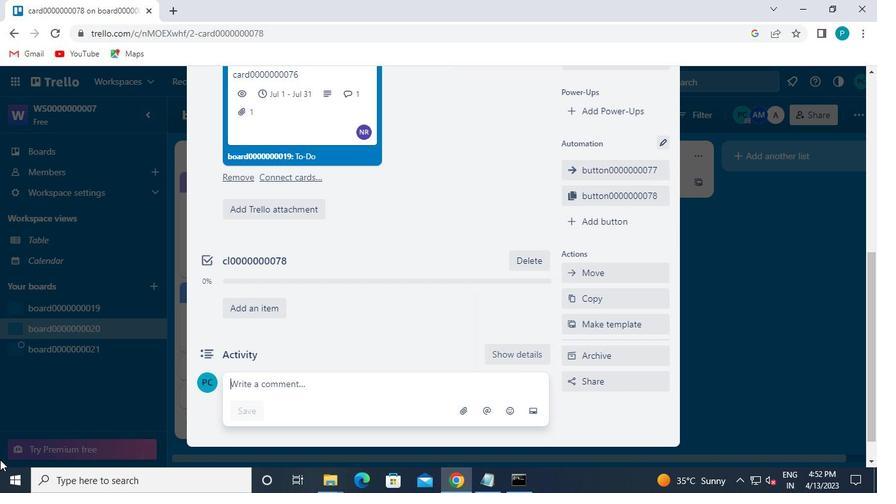 
Action: Keyboard m
Screenshot: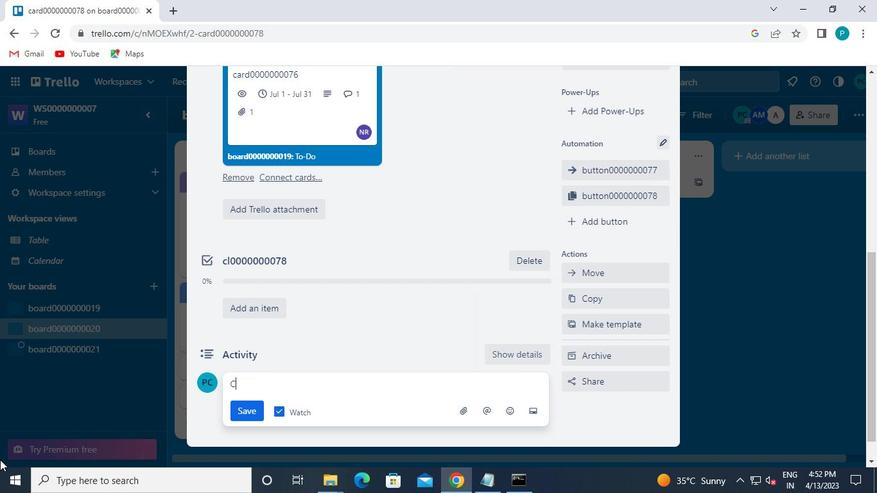 
Action: Keyboard 0
Screenshot: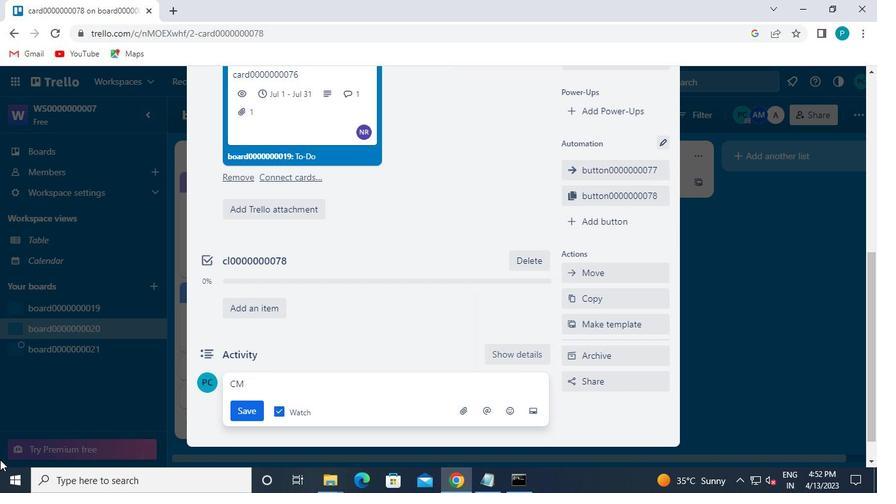 
Action: Keyboard 0
Screenshot: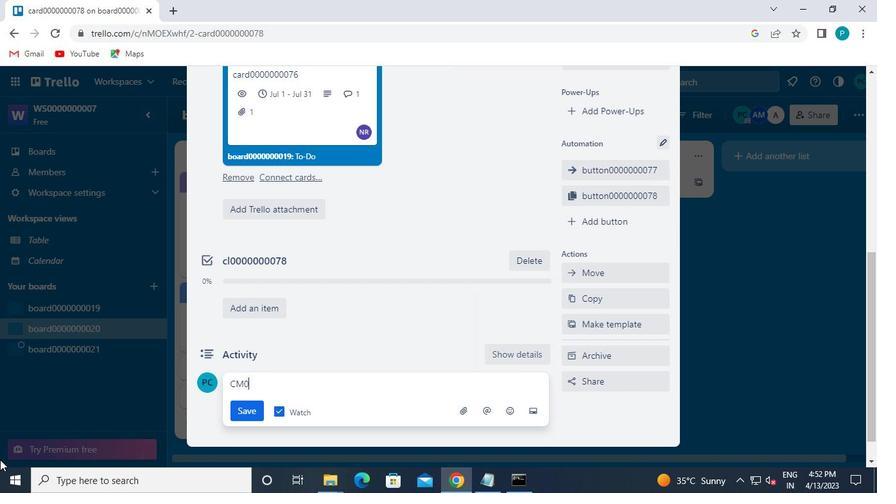 
Action: Keyboard 0
Screenshot: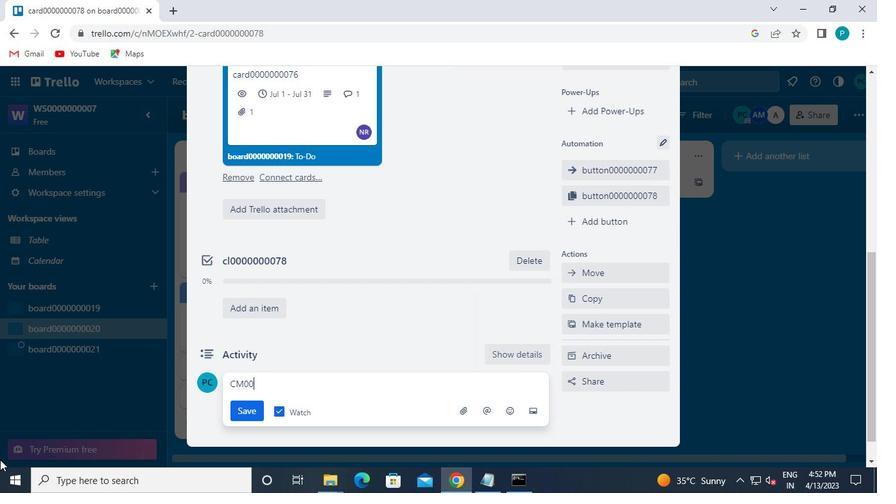 
Action: Keyboard 0
Screenshot: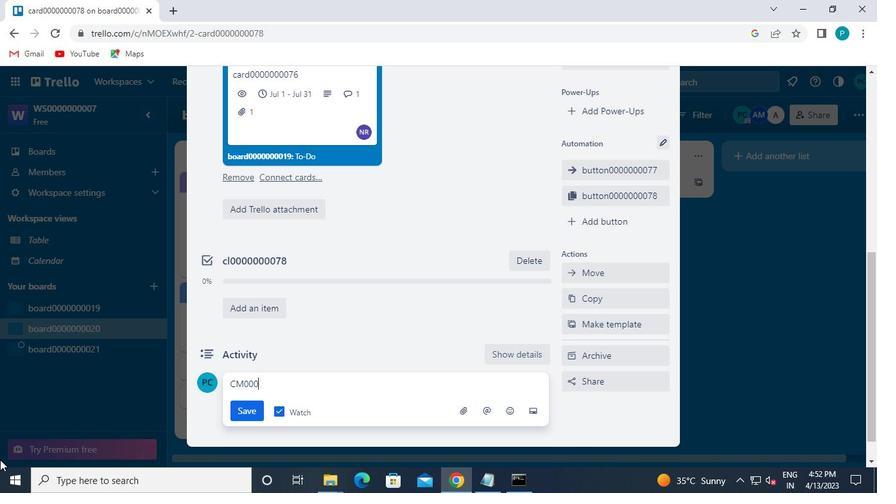 
Action: Keyboard 0
Screenshot: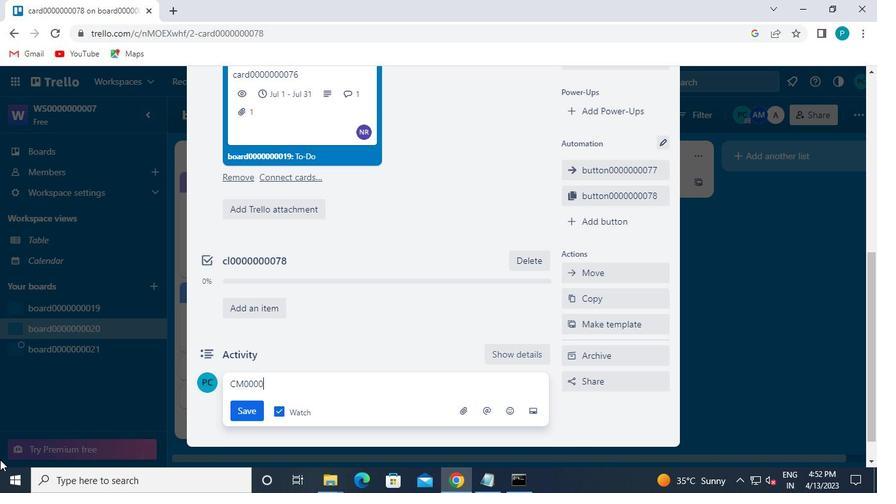
Action: Keyboard 0
Screenshot: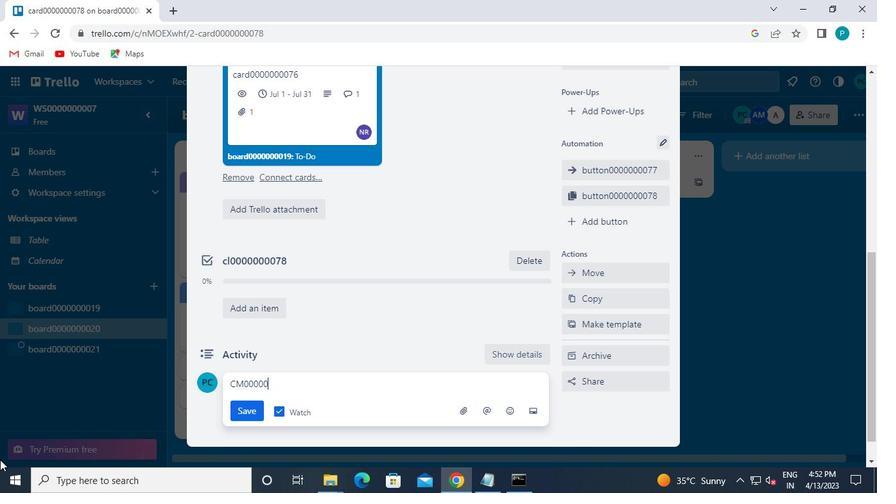 
Action: Keyboard 0
Screenshot: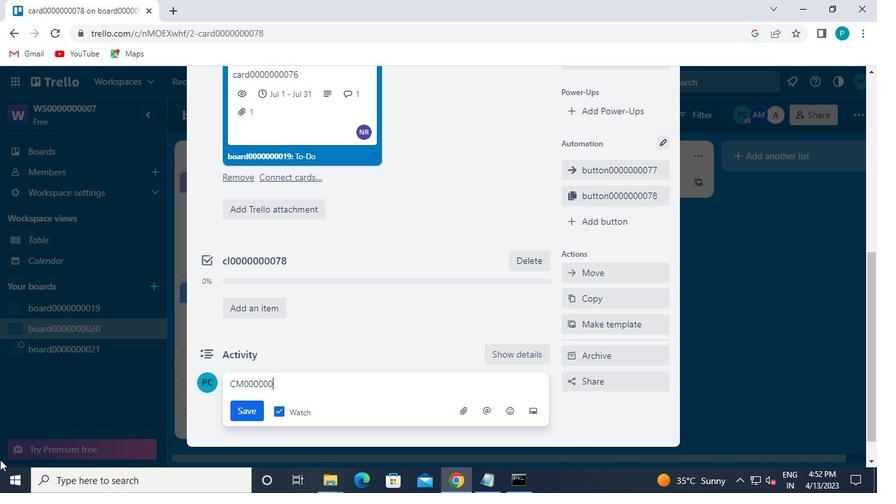 
Action: Keyboard 0
Screenshot: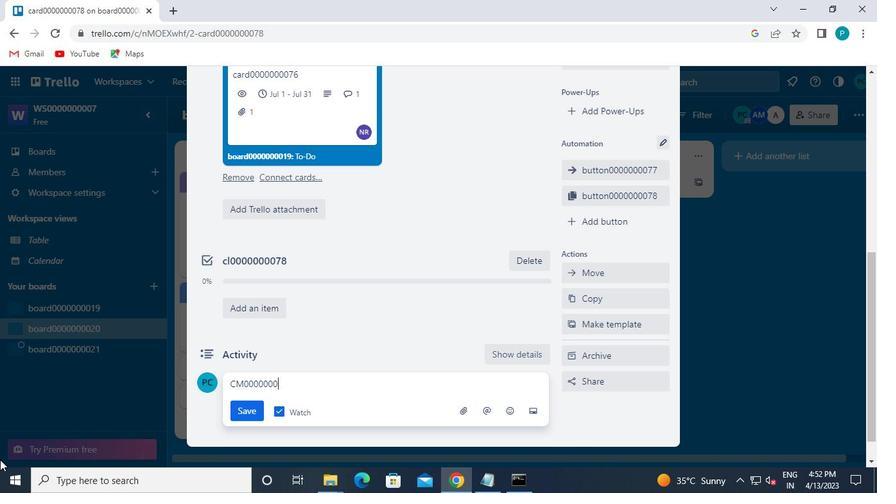 
Action: Keyboard 7
Screenshot: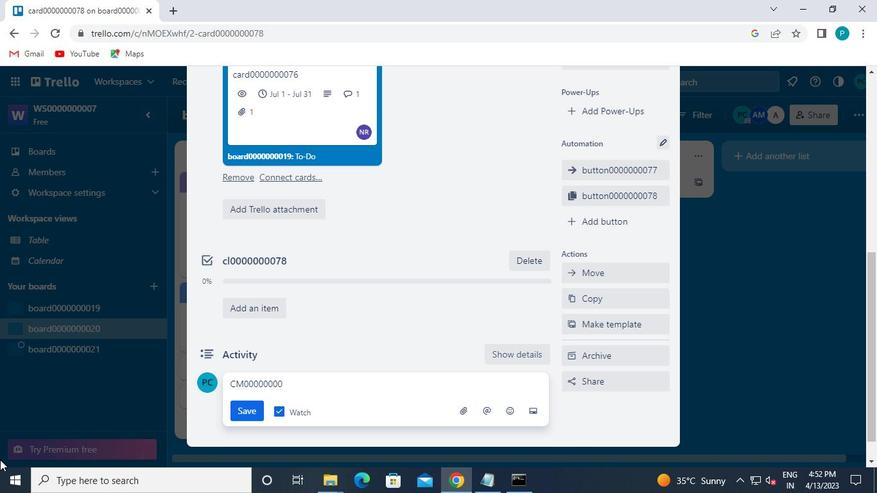 
Action: Keyboard 8
Screenshot: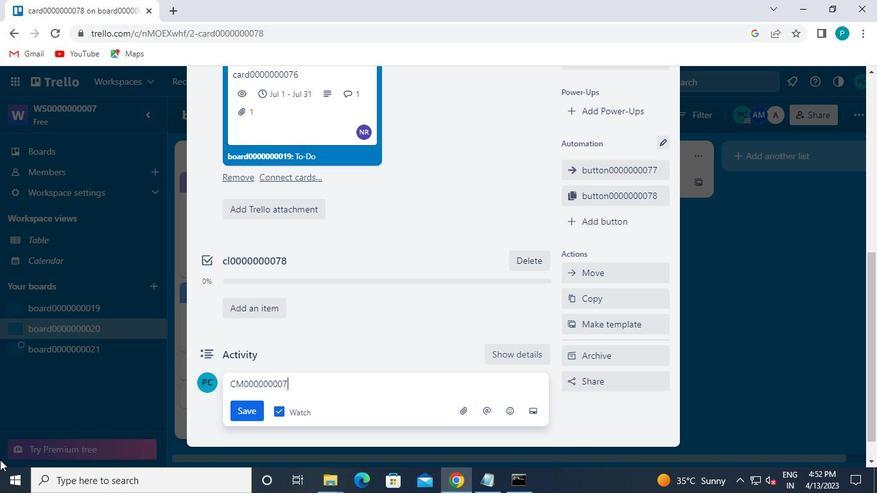 
Action: Mouse moved to (247, 407)
Screenshot: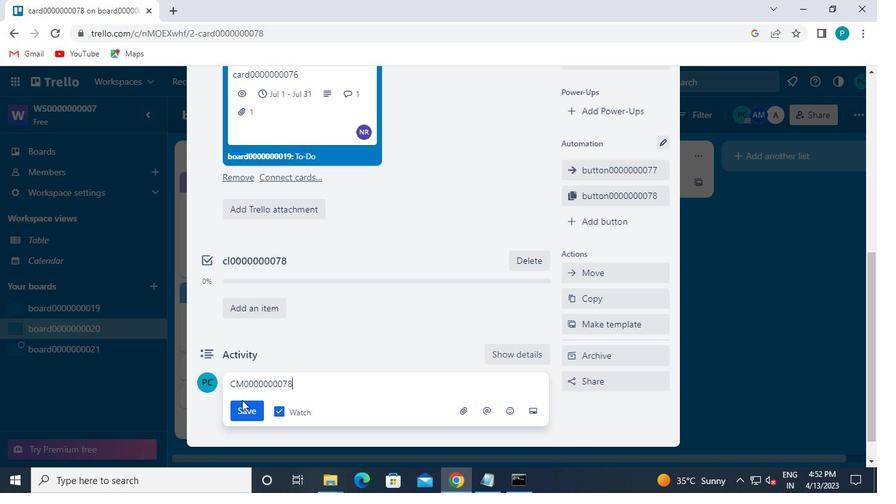 
Action: Mouse pressed left at (247, 407)
Screenshot: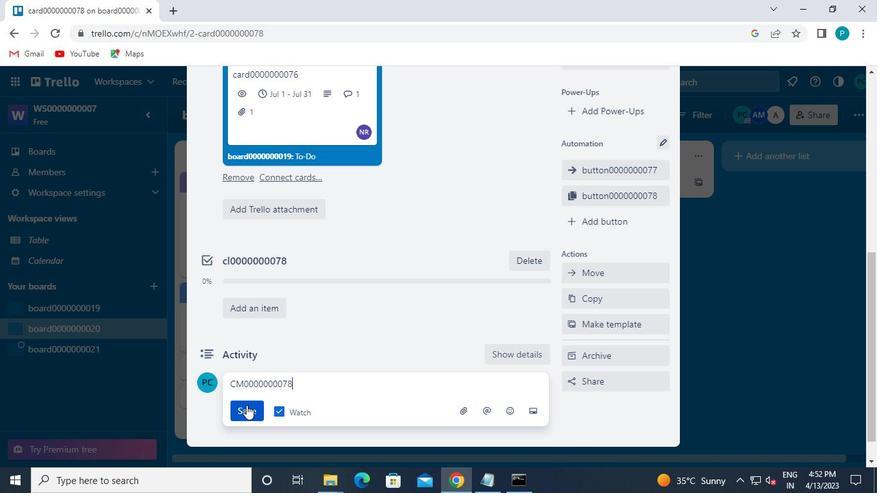
Action: Mouse moved to (581, 393)
Screenshot: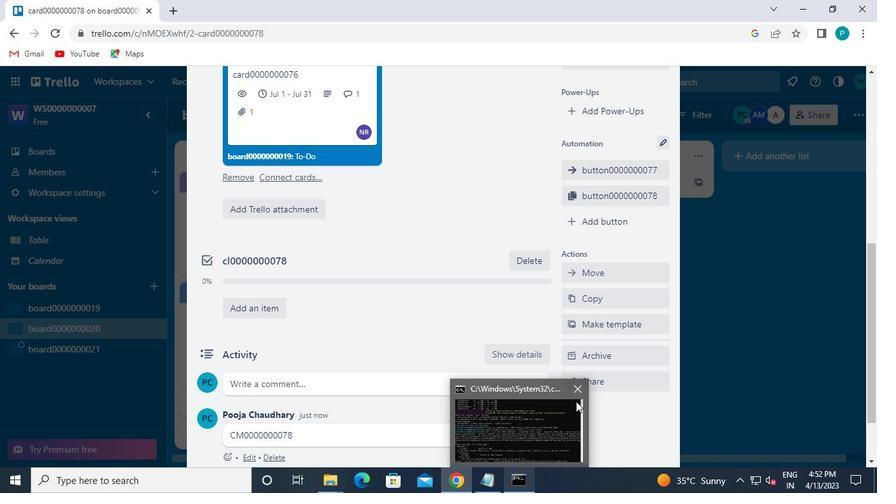 
Action: Mouse pressed left at (581, 393)
Screenshot: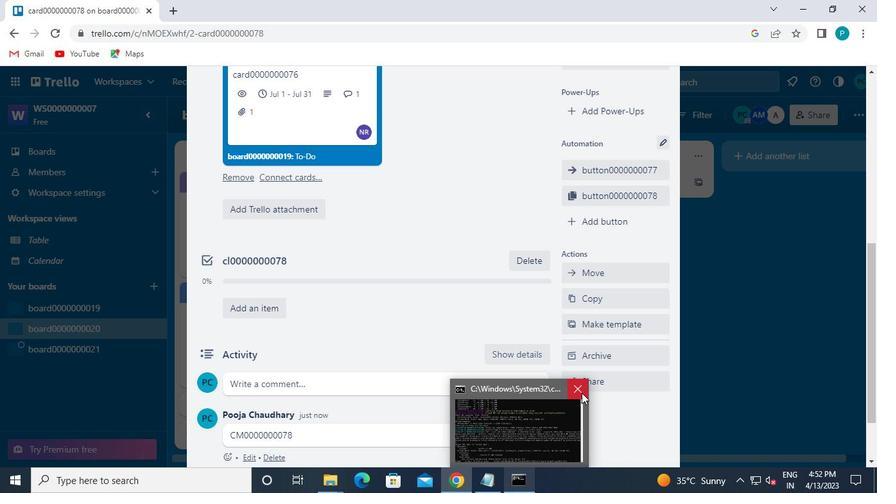 
